 Task: Add an event with the title Coffee Meeting with Strategic Partner, date '2023/10/26', time 9:15 AM to 11:15 AMand add a description: The session will conclude with a wrap-up discussion, where mentees can reflect on the insights gained and mentors can offer any final words of encouragement. Participants will have the opportunity to exchange contact information and establish ongoing mentoring relationships beyond the event., put the event into Red category . Add location for the event as: 789 Grasse, France, logged in from the account softage.3@softage.netand send the event invitation to softage.10@softage.net and softage.1@softage.net. Set a reminder for the event 1 hour before
Action: Mouse moved to (96, 110)
Screenshot: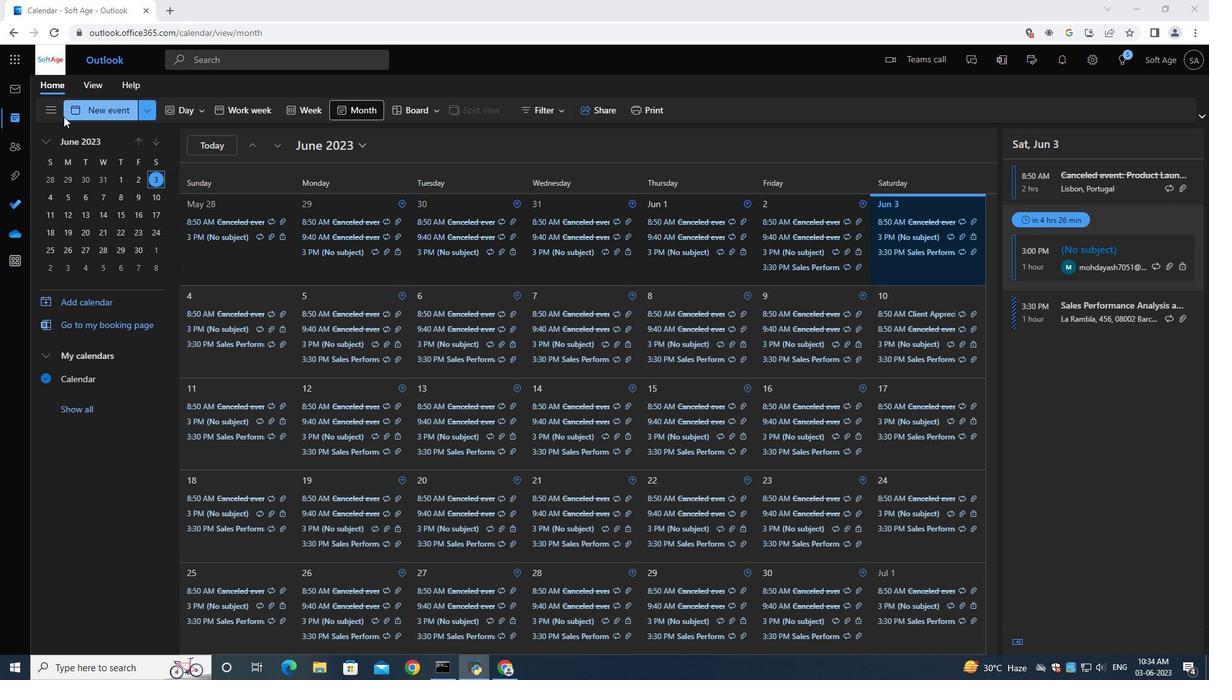 
Action: Mouse pressed left at (96, 110)
Screenshot: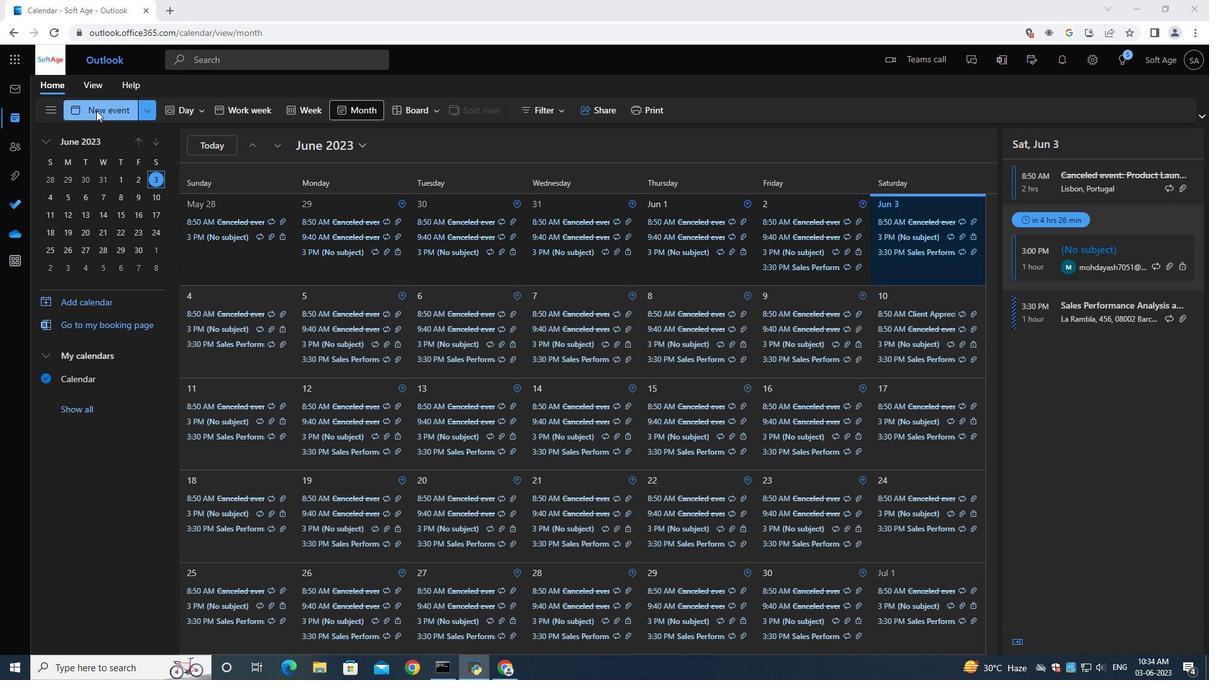 
Action: Mouse moved to (314, 190)
Screenshot: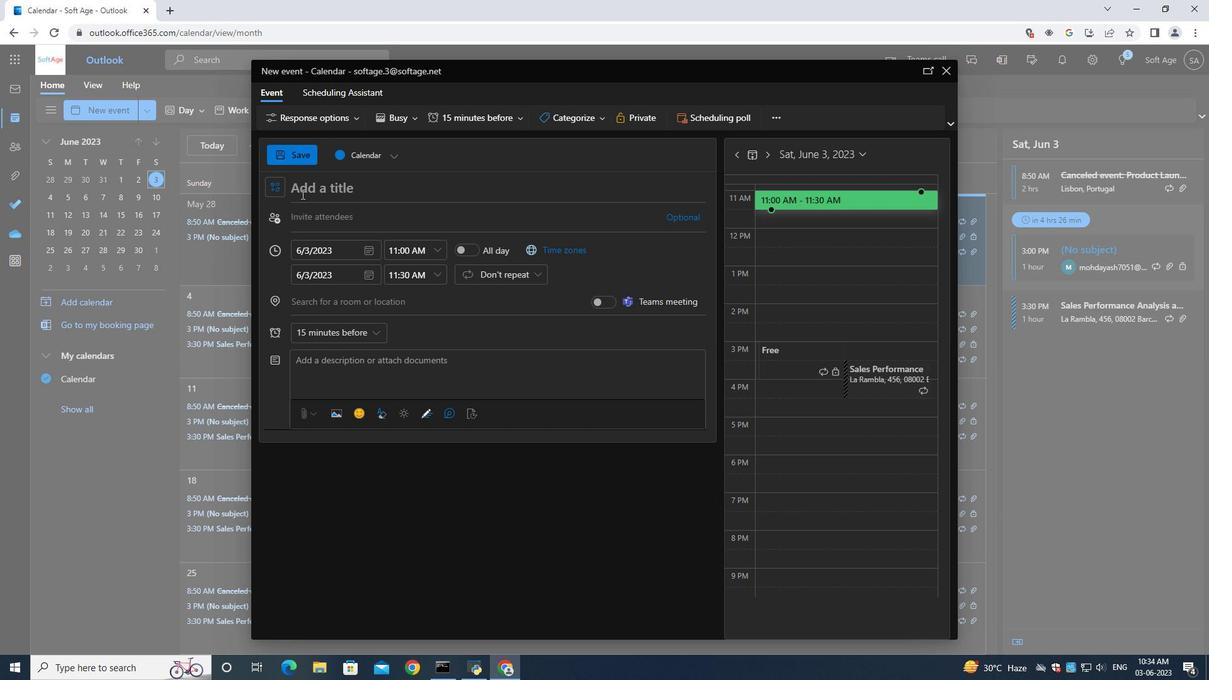 
Action: Mouse pressed left at (314, 190)
Screenshot: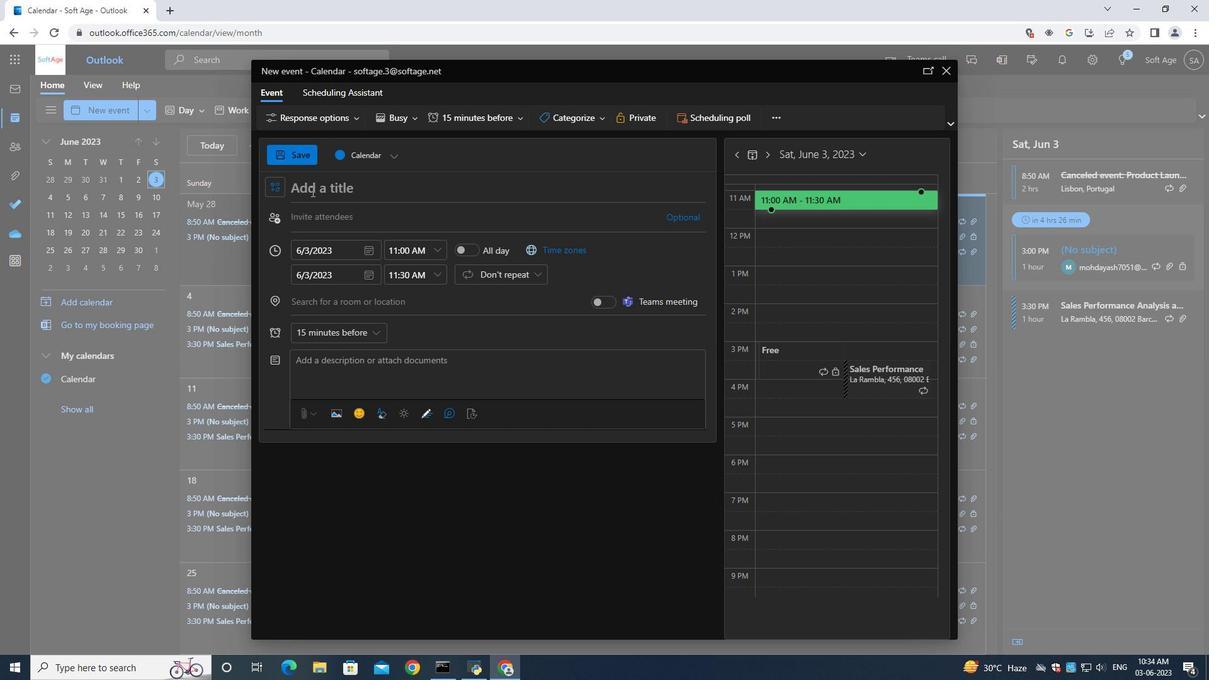 
Action: Key pressed <Key.shift><Key.shift><Key.shift><Key.shift><Key.shift><Key.shift><Key.shift><Key.shift><Key.shift><Key.shift><Key.shift><Key.shift><Key.shift><Key.shift>Coffee<Key.space><Key.shift><Key.shift><Key.shift><Key.shift><Key.shift><Key.shift><Key.shift><Key.shift><Key.shift><Key.shift><Key.shift><Key.shift><Key.shift><Key.shift><Key.shift>Meeting<Key.space><Key.shift><Key.shift><Key.shift><Key.shift><Key.shift><Key.shift><Key.shift><Key.shift><Key.shift><Key.shift><Key.shift><Key.shift><Key.shift><Key.shift><Key.shift>with<Key.space><Key.shift>Sr<Key.backspace>trategiv<Key.backspace>c<Key.space><Key.shift>Parthner
Screenshot: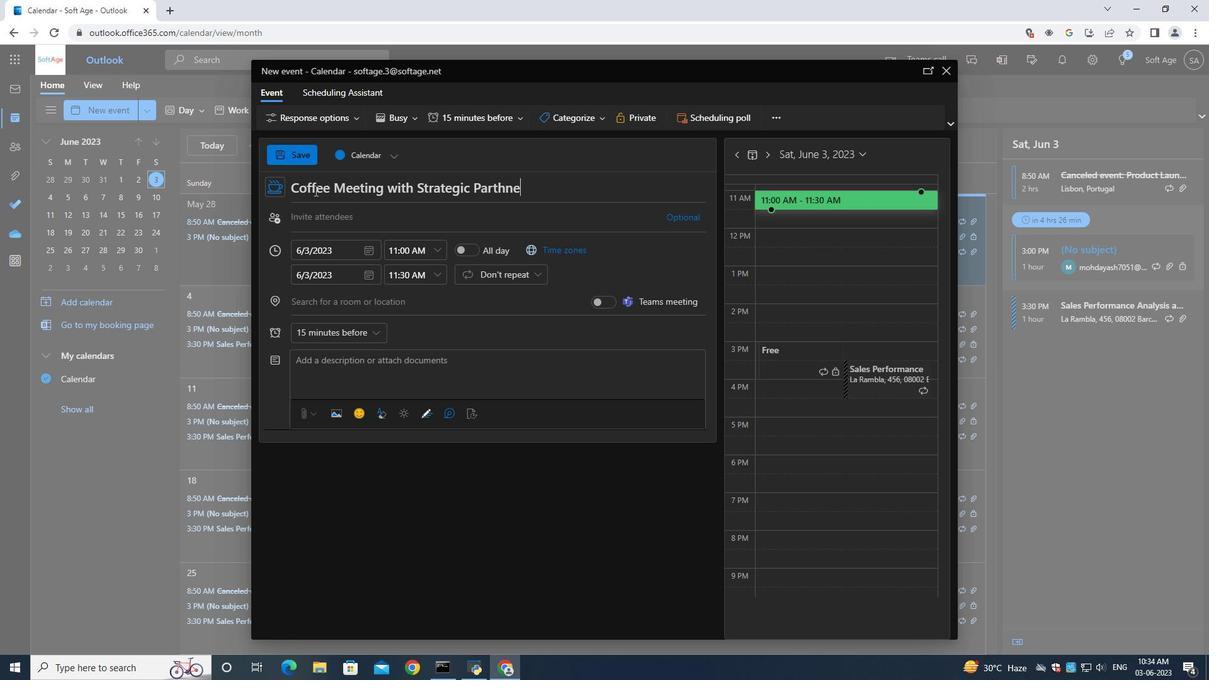 
Action: Mouse moved to (371, 245)
Screenshot: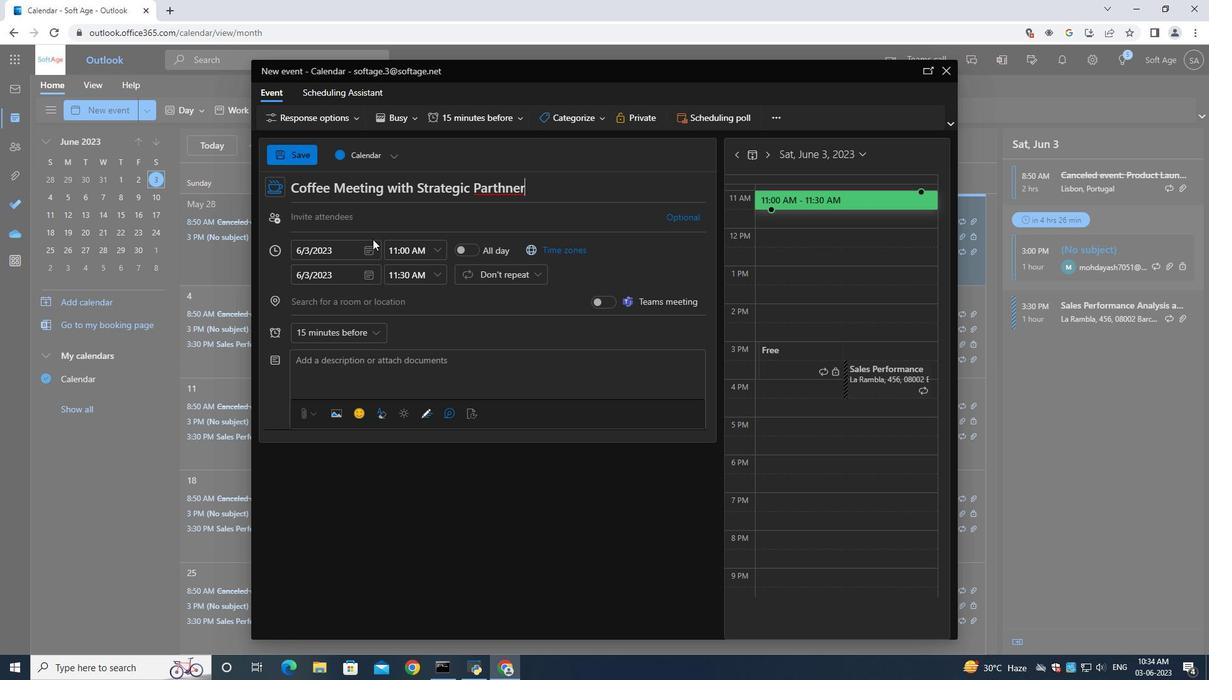 
Action: Mouse pressed left at (371, 245)
Screenshot: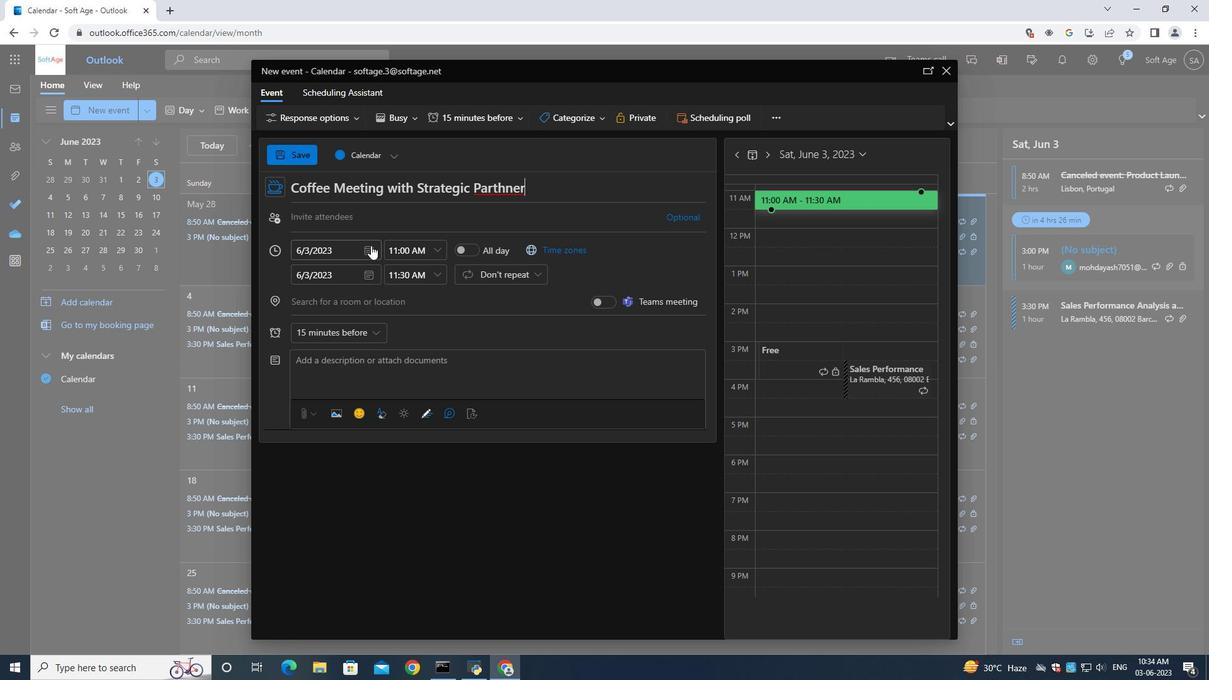 
Action: Mouse moved to (411, 273)
Screenshot: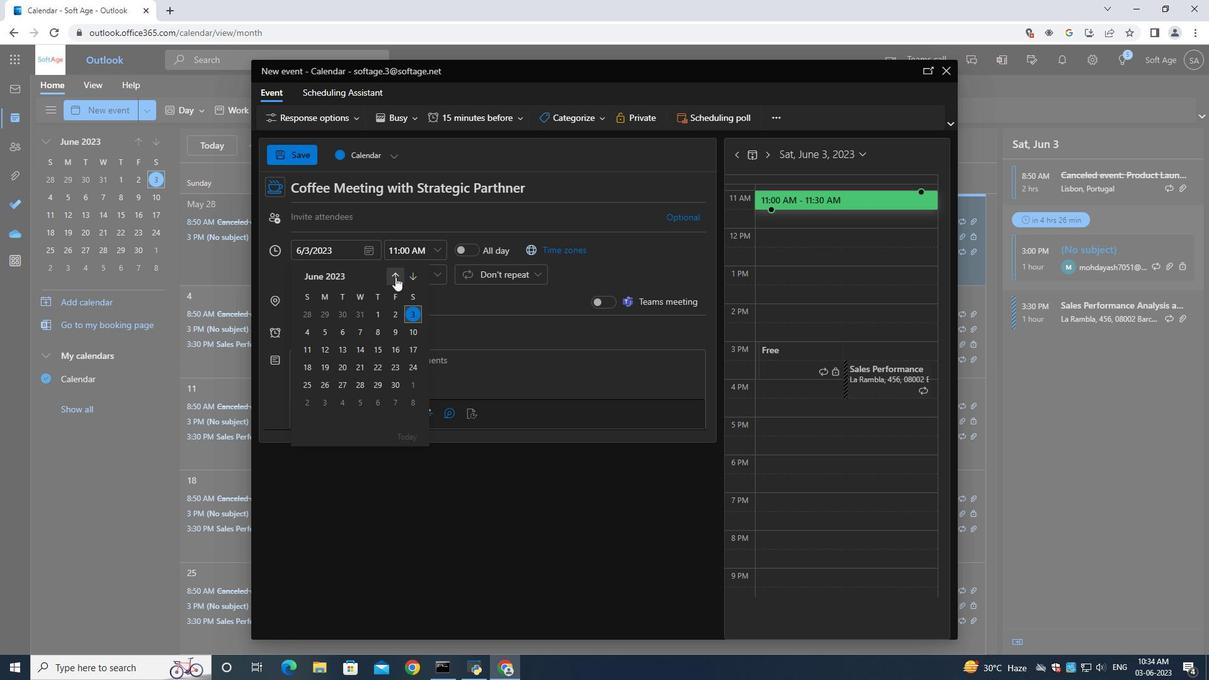 
Action: Mouse pressed left at (411, 273)
Screenshot: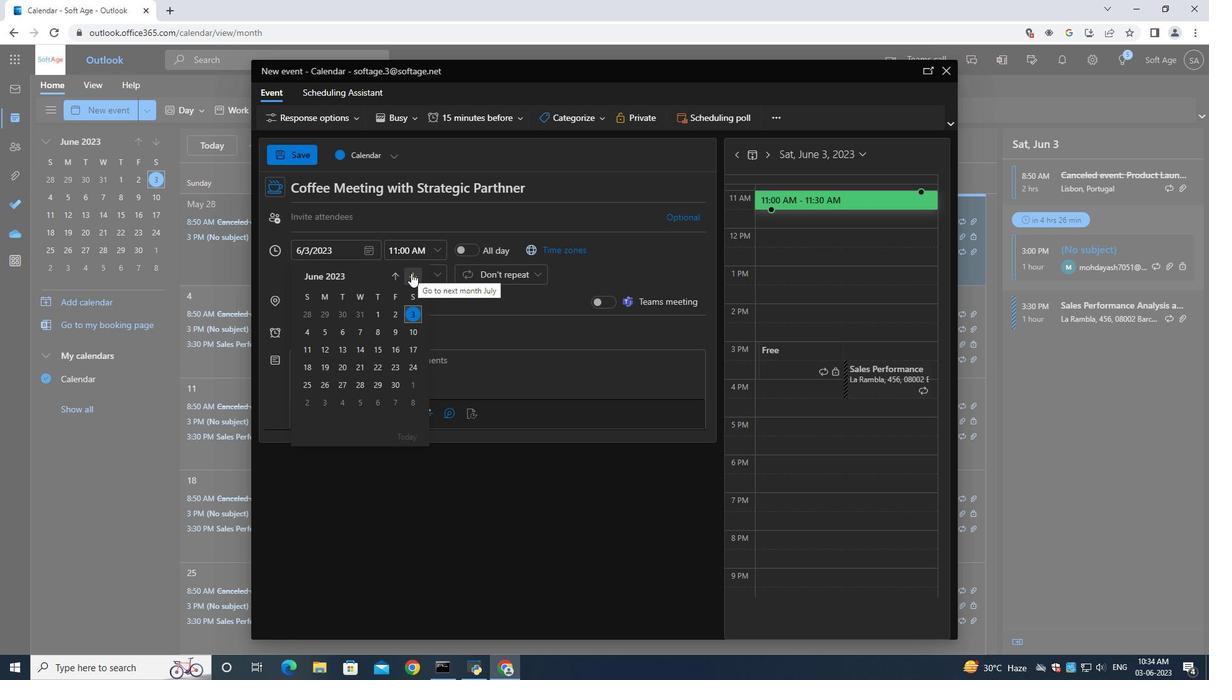 
Action: Mouse pressed left at (411, 273)
Screenshot: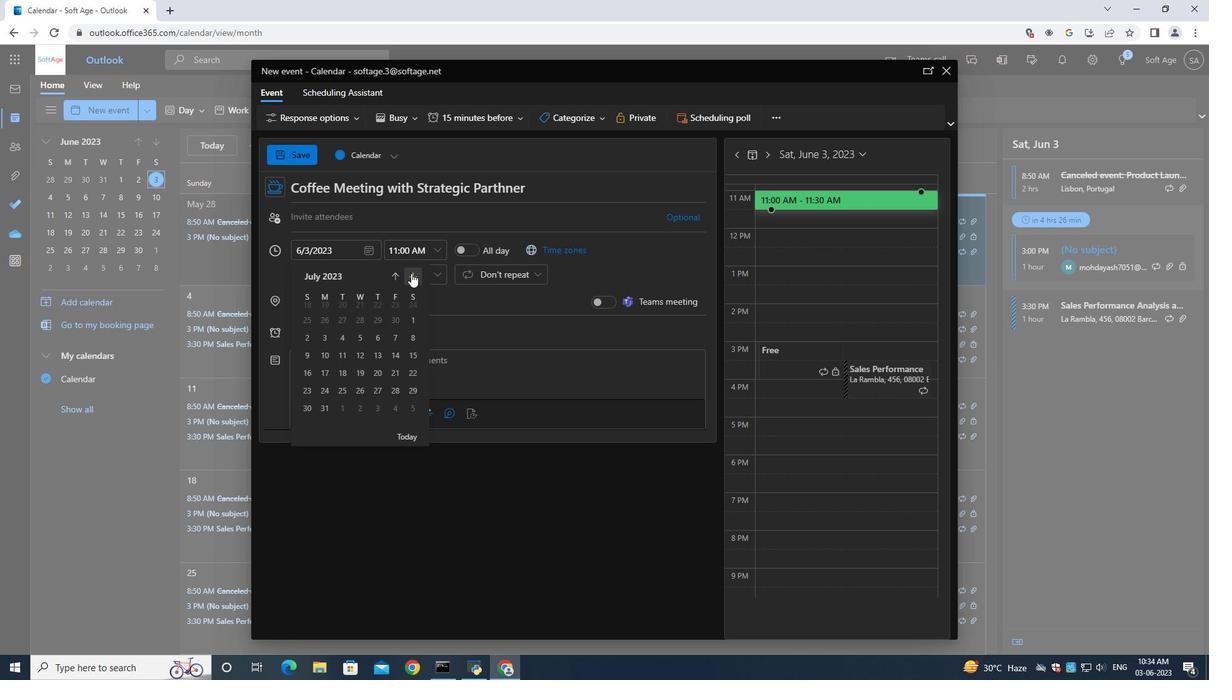 
Action: Mouse pressed left at (411, 273)
Screenshot: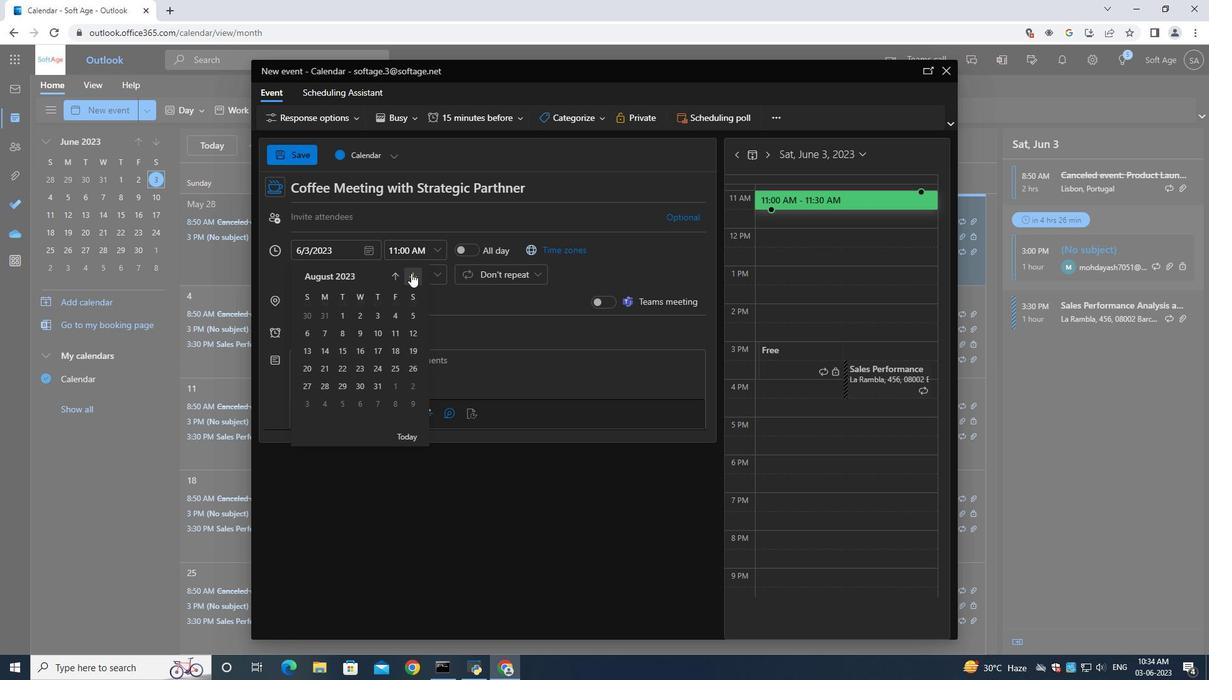 
Action: Mouse pressed left at (411, 273)
Screenshot: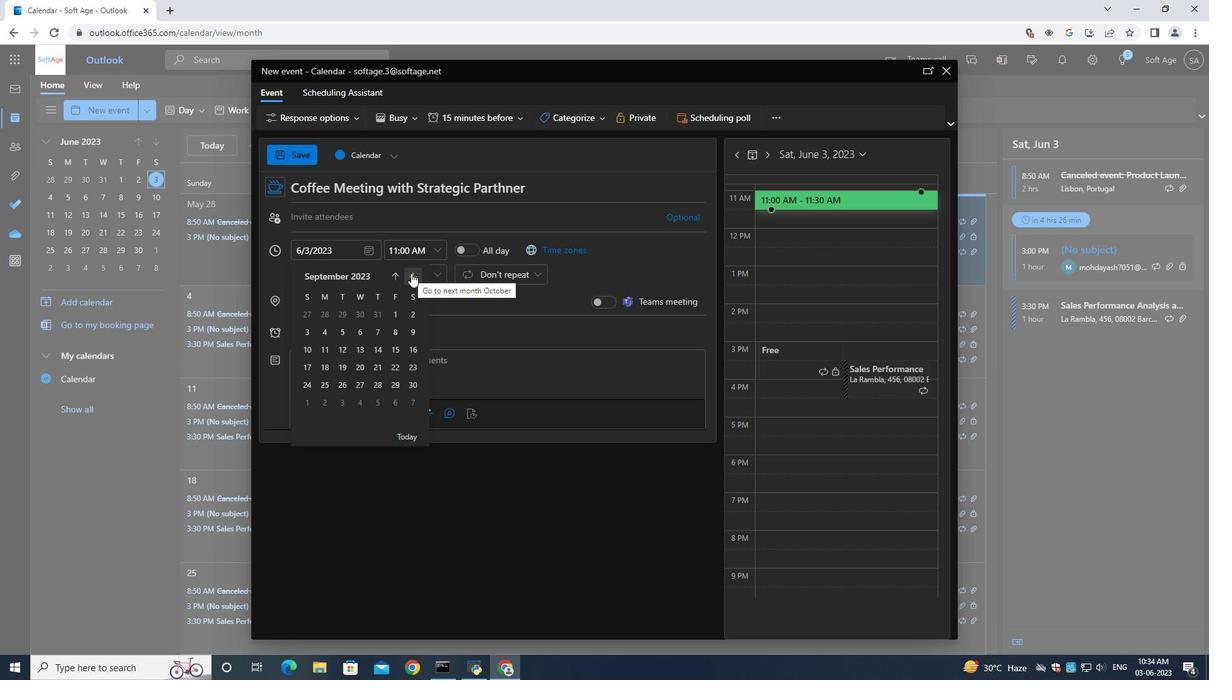 
Action: Mouse moved to (377, 366)
Screenshot: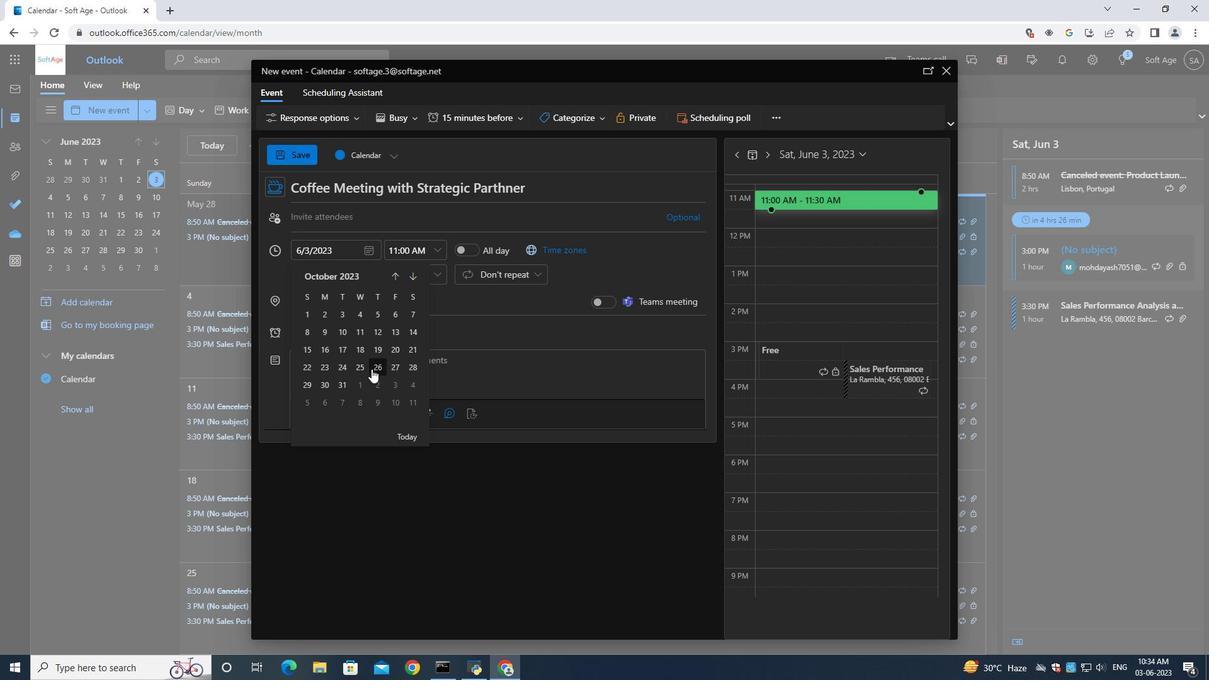 
Action: Mouse pressed left at (377, 366)
Screenshot: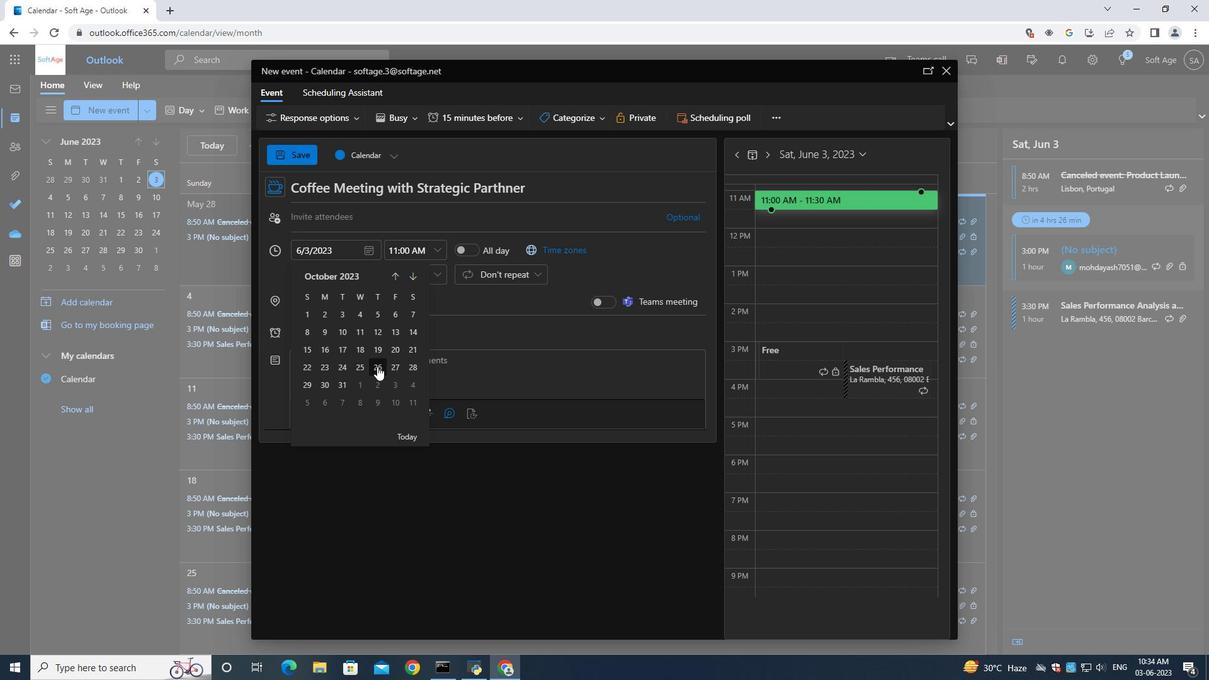 
Action: Mouse moved to (425, 248)
Screenshot: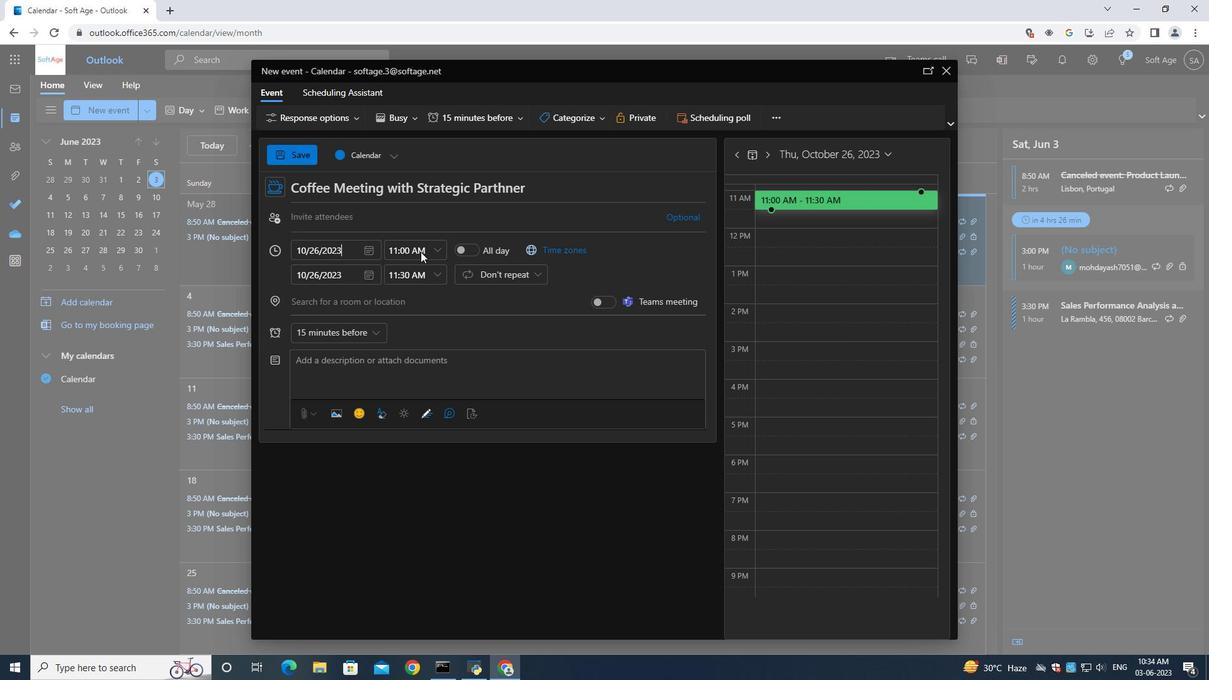 
Action: Mouse pressed left at (425, 248)
Screenshot: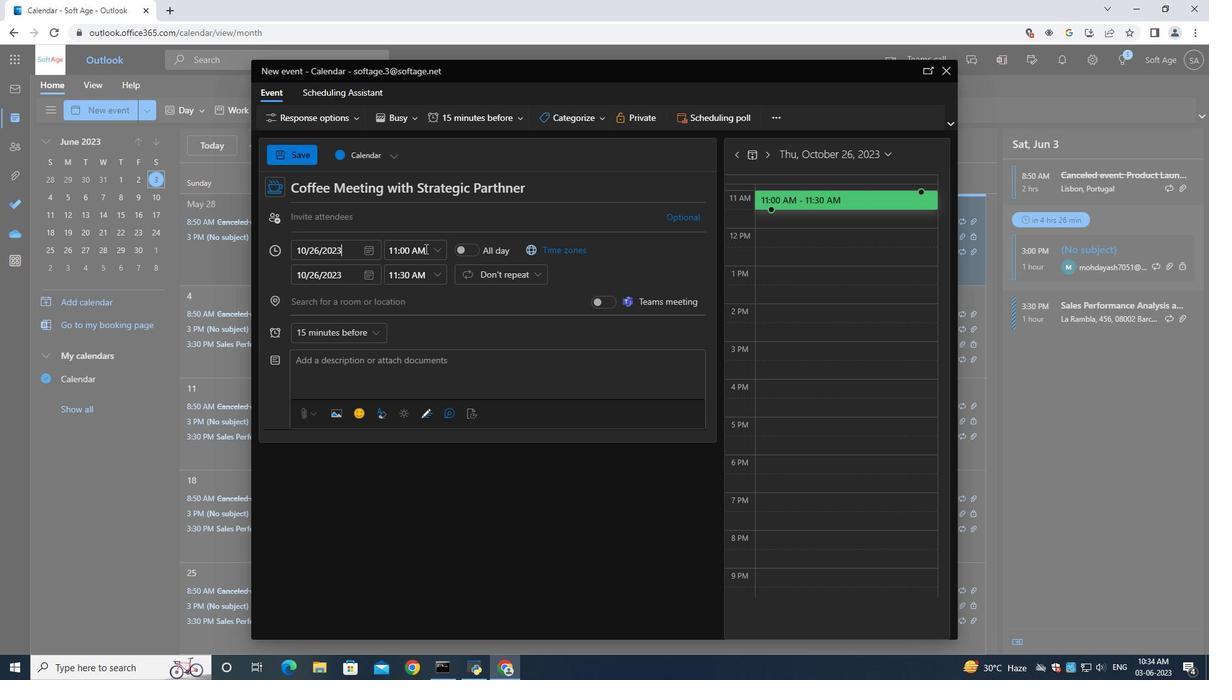 
Action: Key pressed 9<Key.shift_r>:15<Key.shift>AM
Screenshot: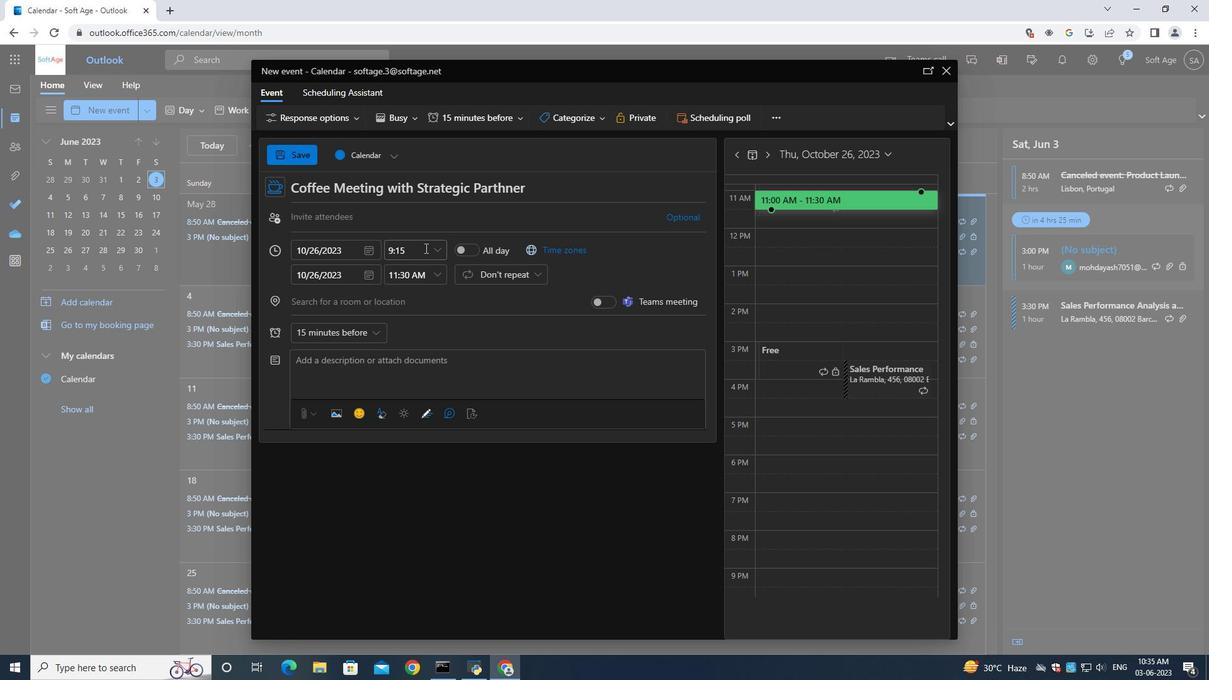 
Action: Mouse moved to (435, 275)
Screenshot: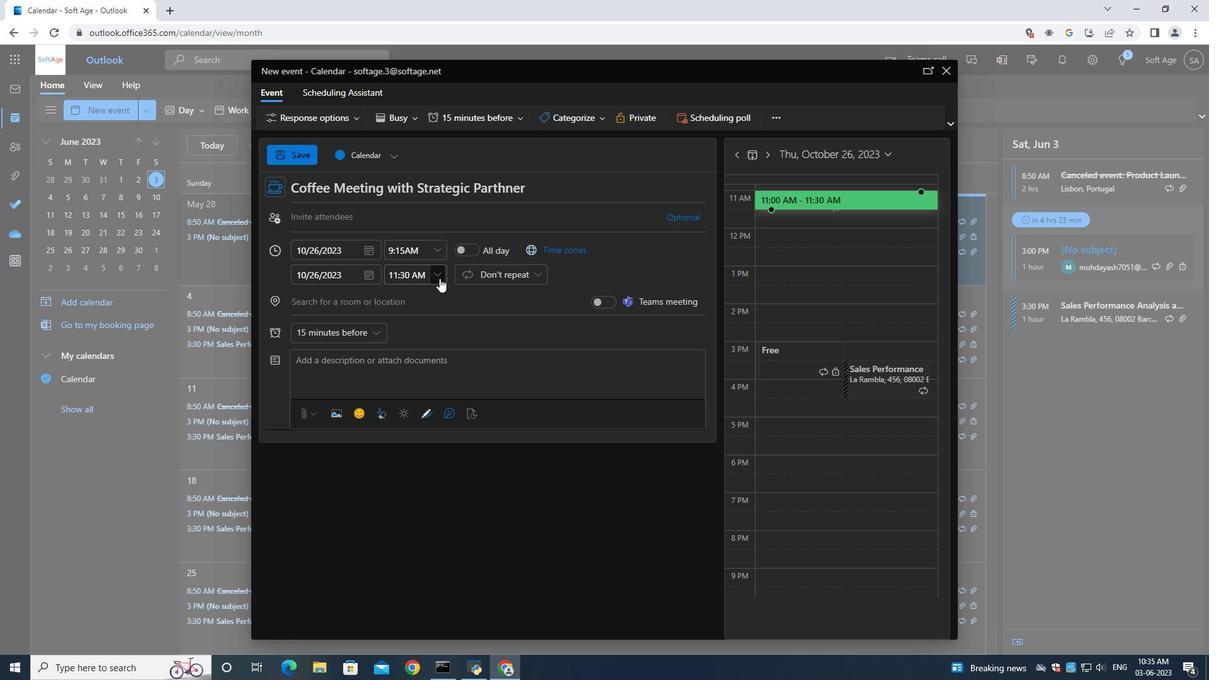 
Action: Mouse pressed left at (435, 275)
Screenshot: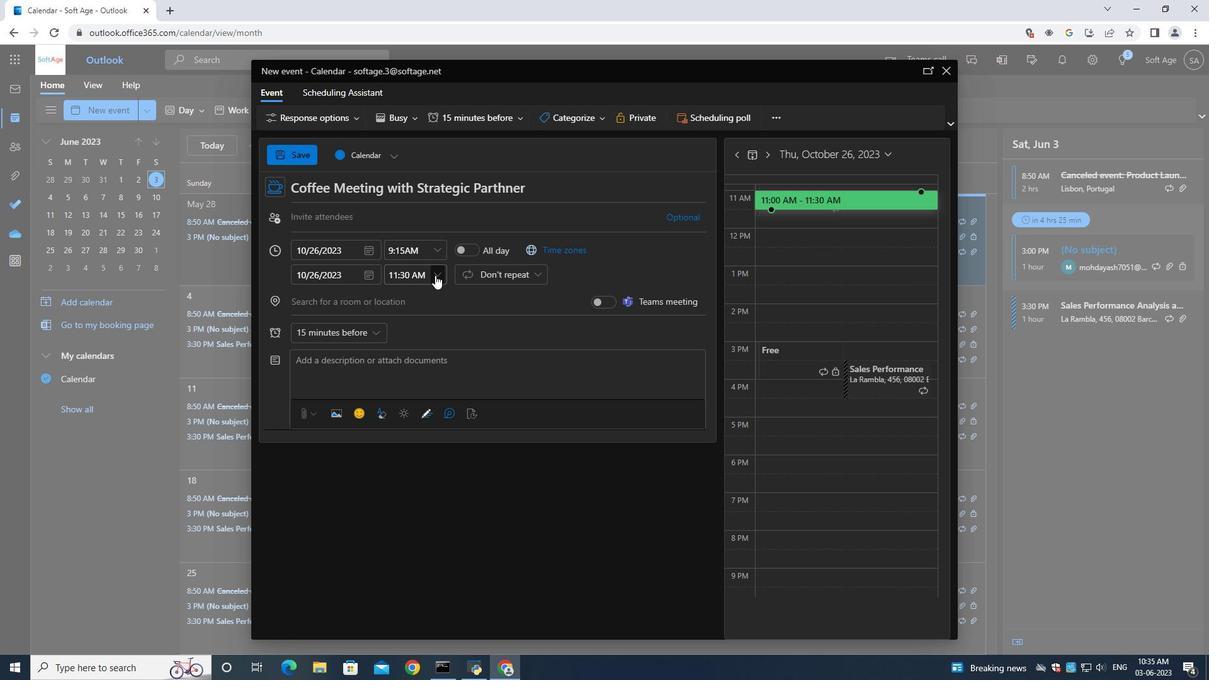 
Action: Mouse moved to (405, 279)
Screenshot: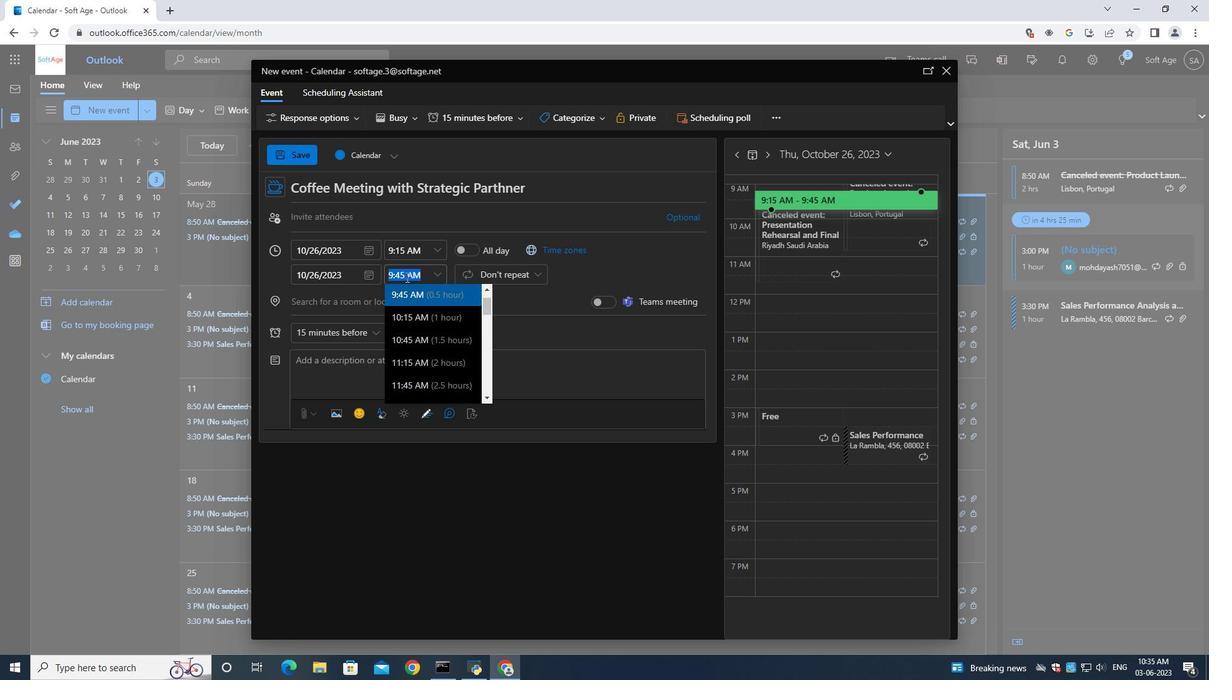 
Action: Mouse pressed left at (405, 279)
Screenshot: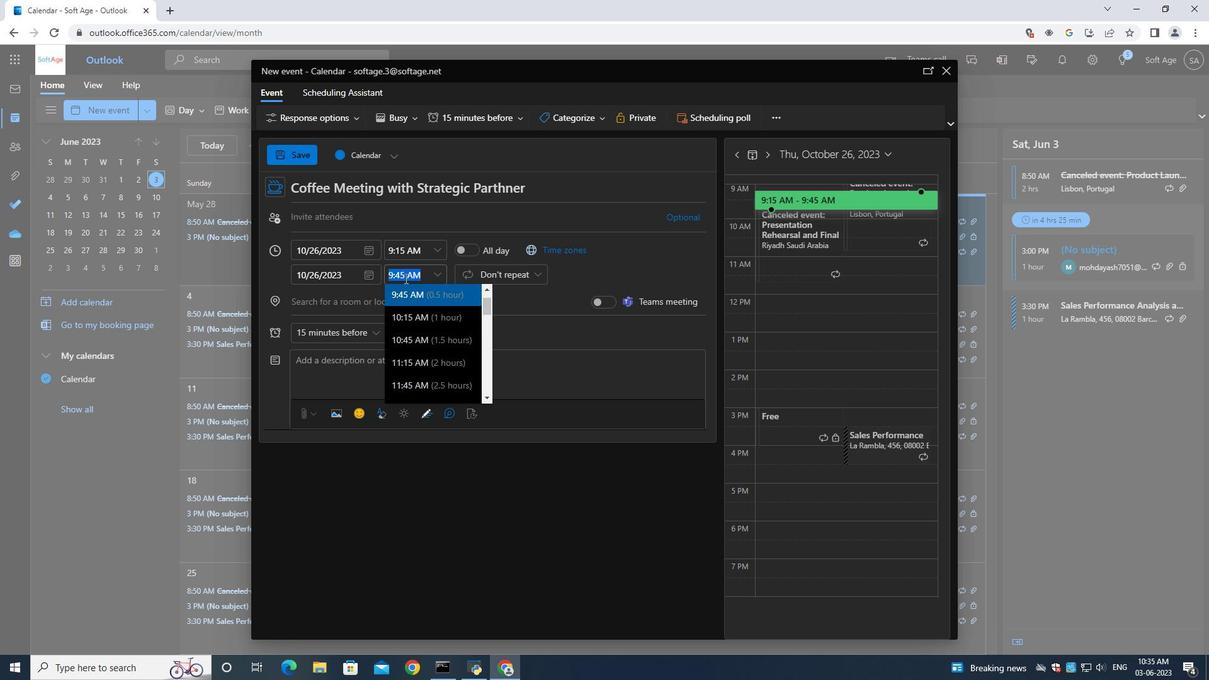 
Action: Mouse moved to (403, 279)
Screenshot: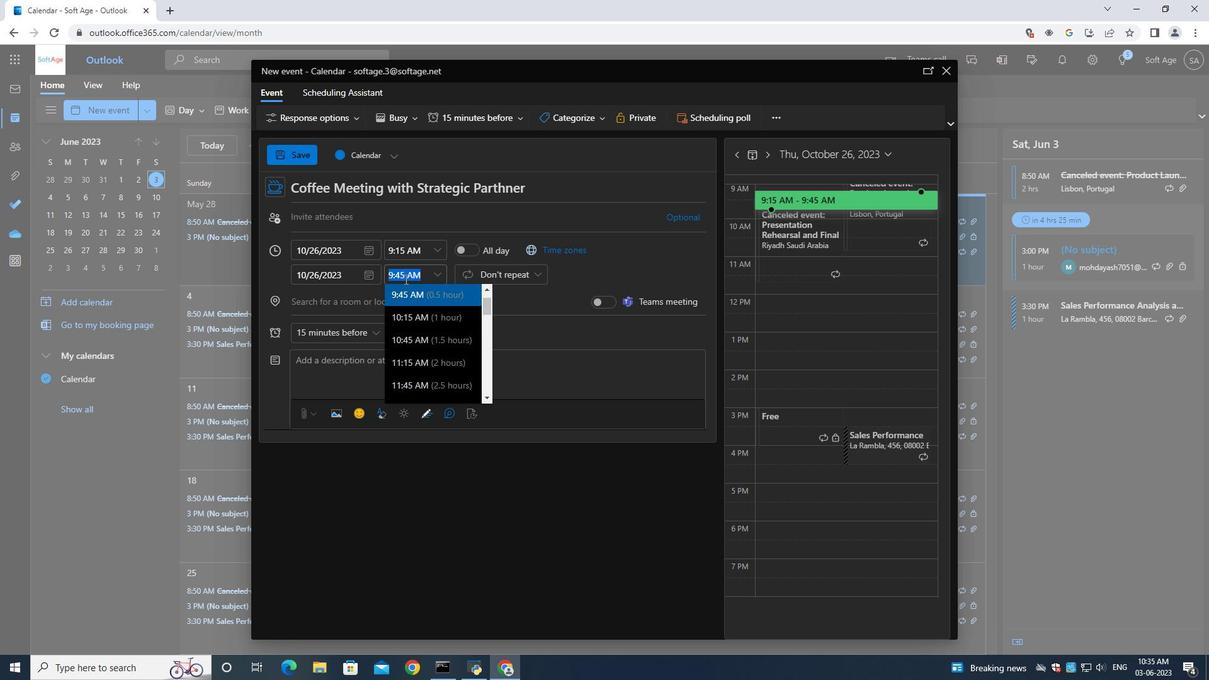 
Action: Mouse pressed left at (403, 279)
Screenshot: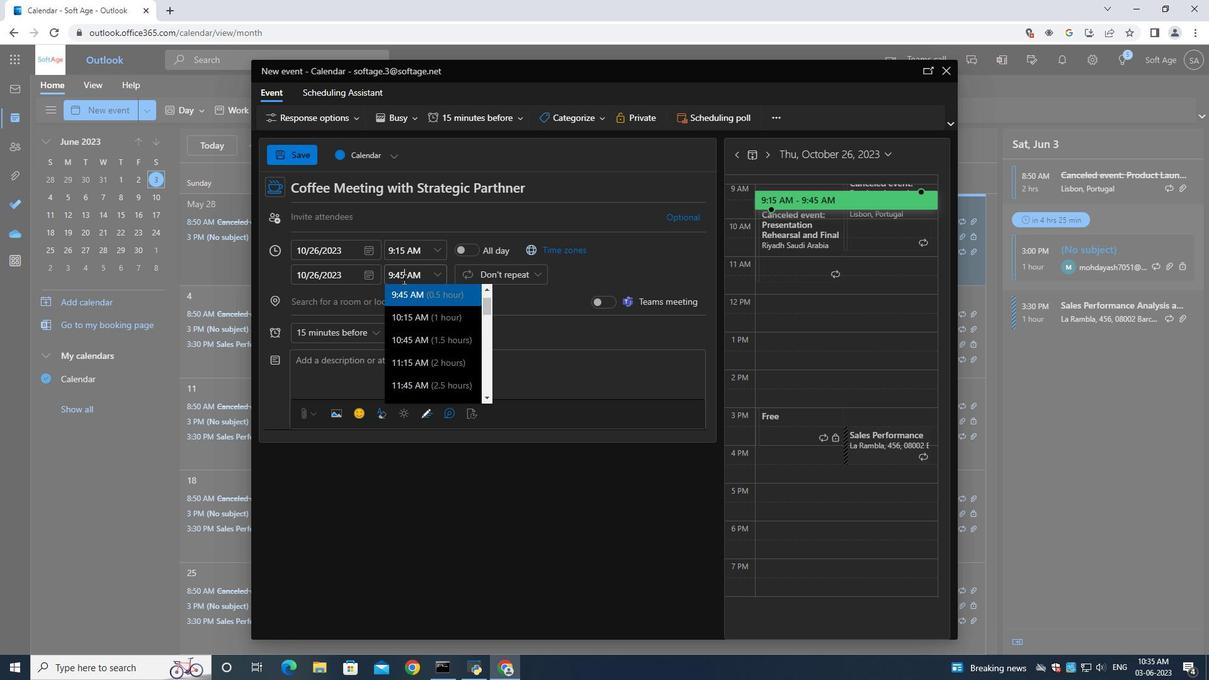 
Action: Mouse moved to (401, 279)
Screenshot: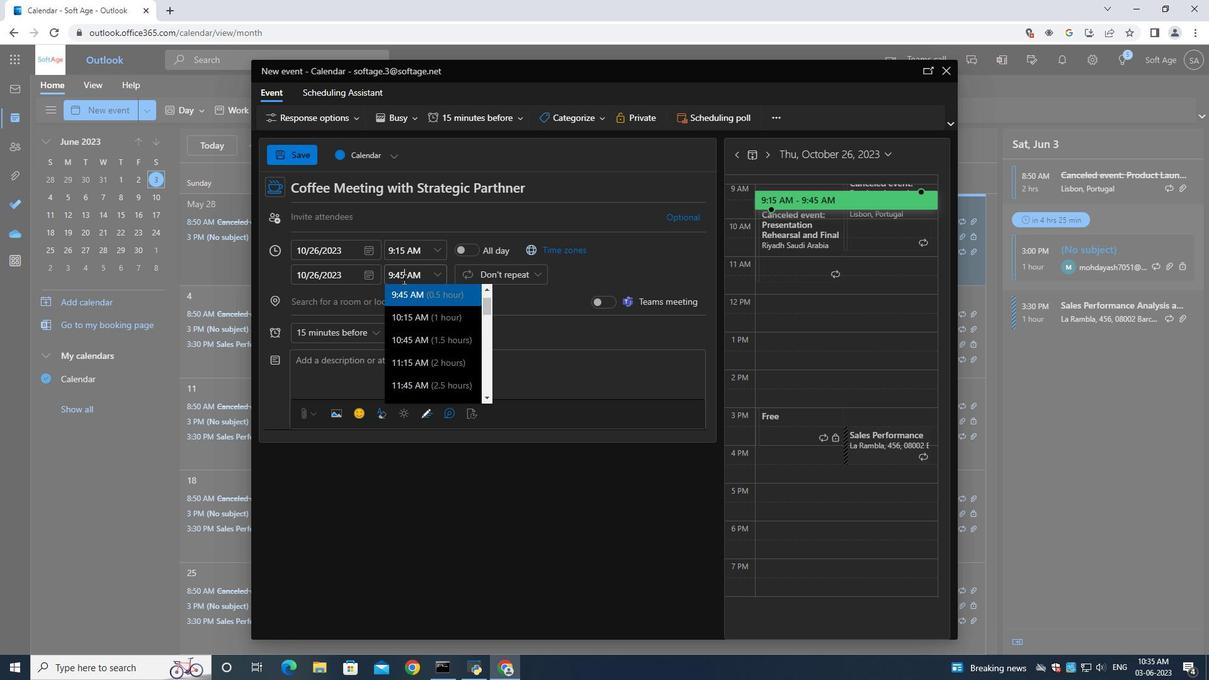 
Action: Mouse pressed left at (401, 279)
Screenshot: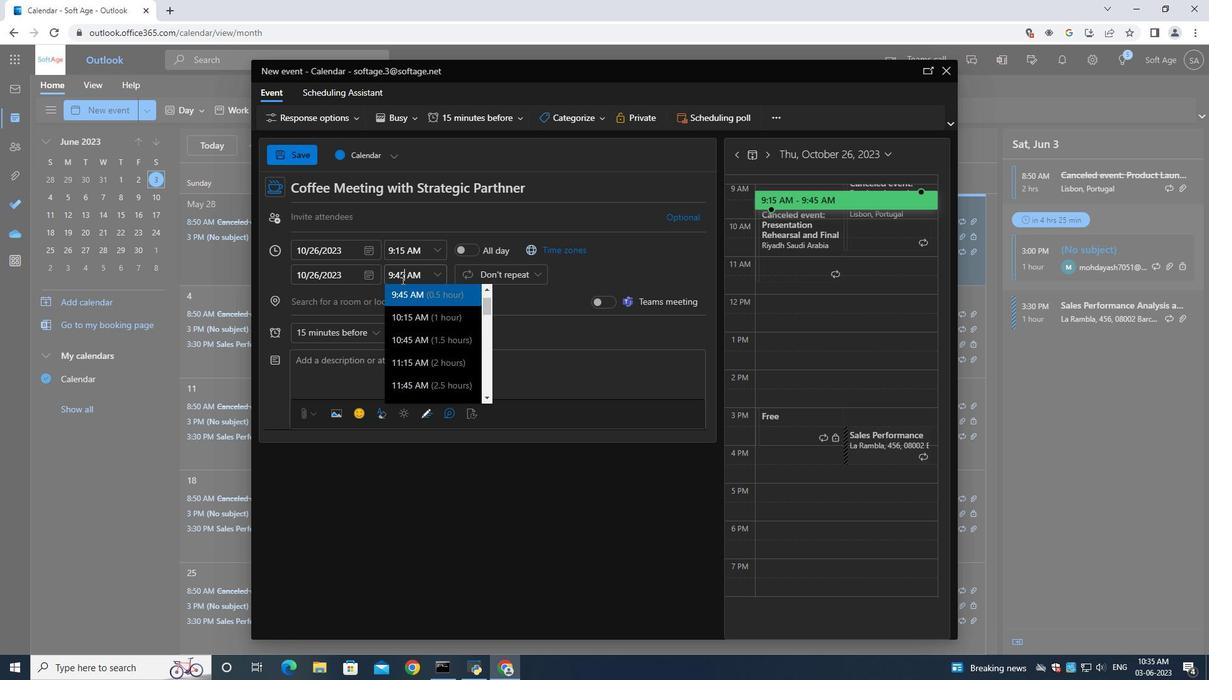 
Action: Mouse moved to (410, 277)
Screenshot: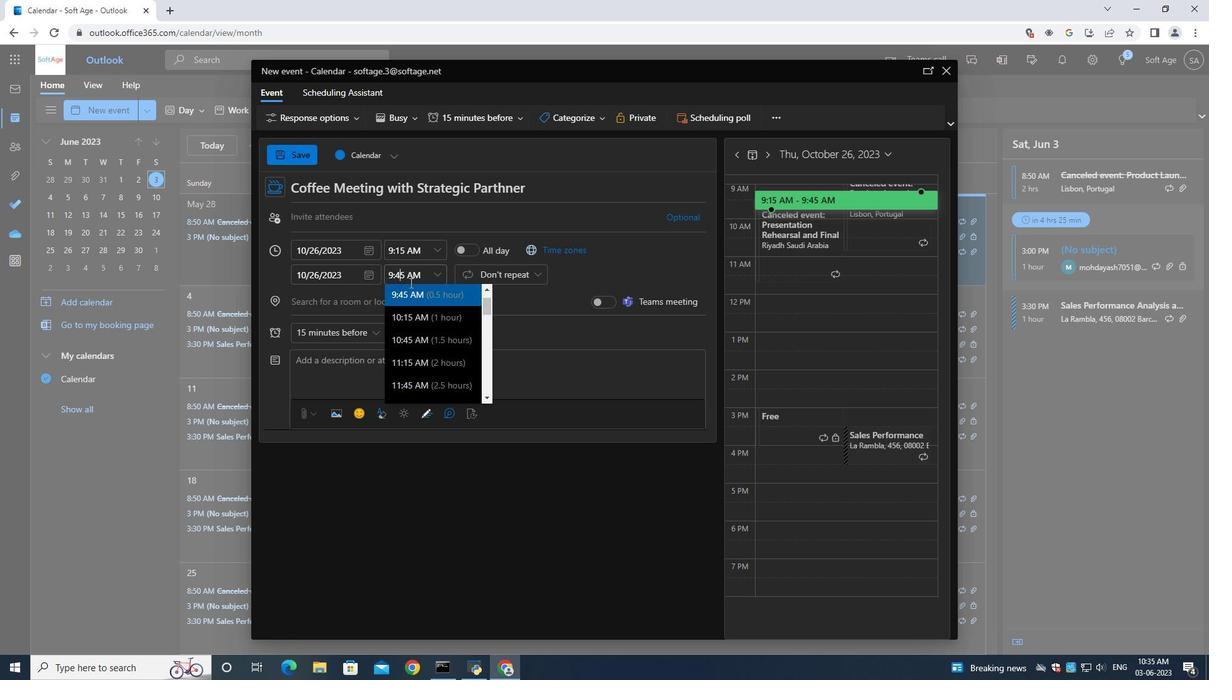 
Action: Mouse pressed left at (410, 277)
Screenshot: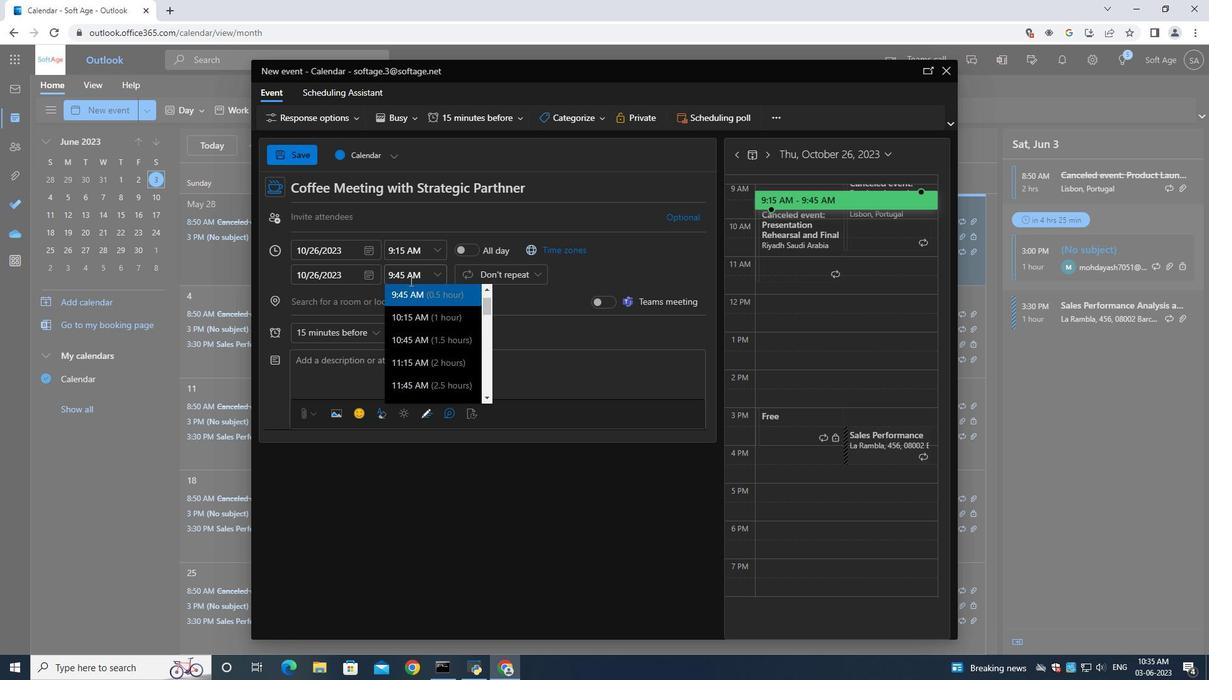 
Action: Mouse moved to (418, 277)
Screenshot: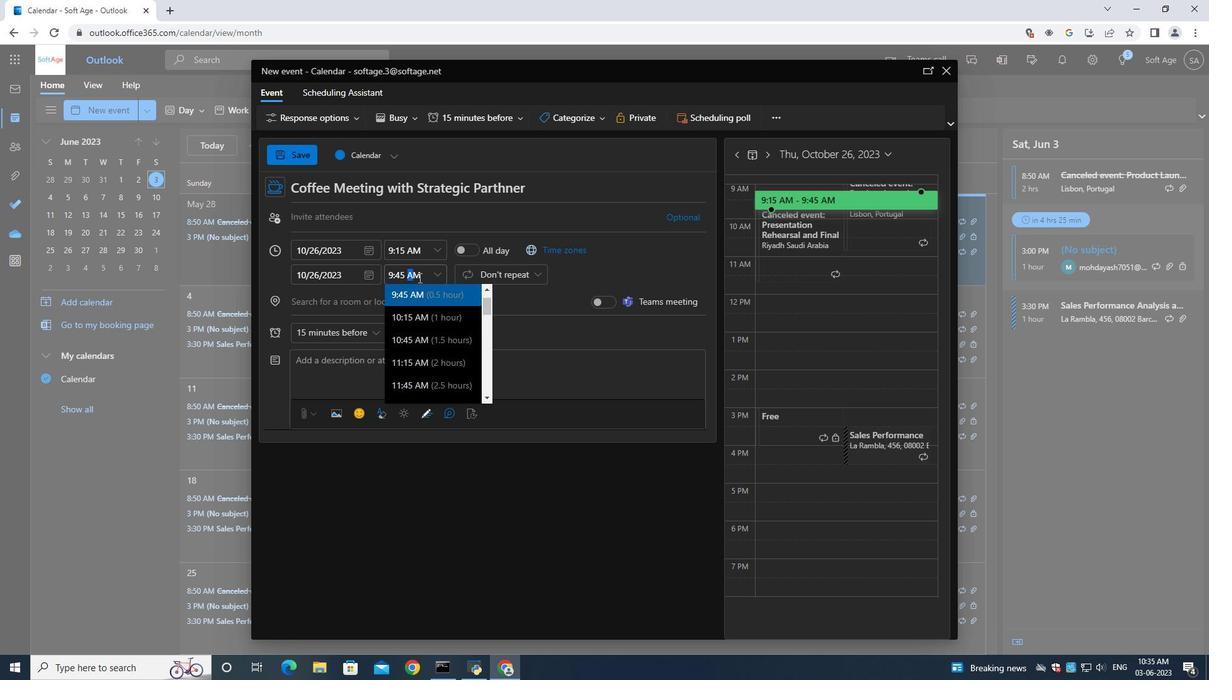 
Action: Mouse pressed left at (418, 277)
Screenshot: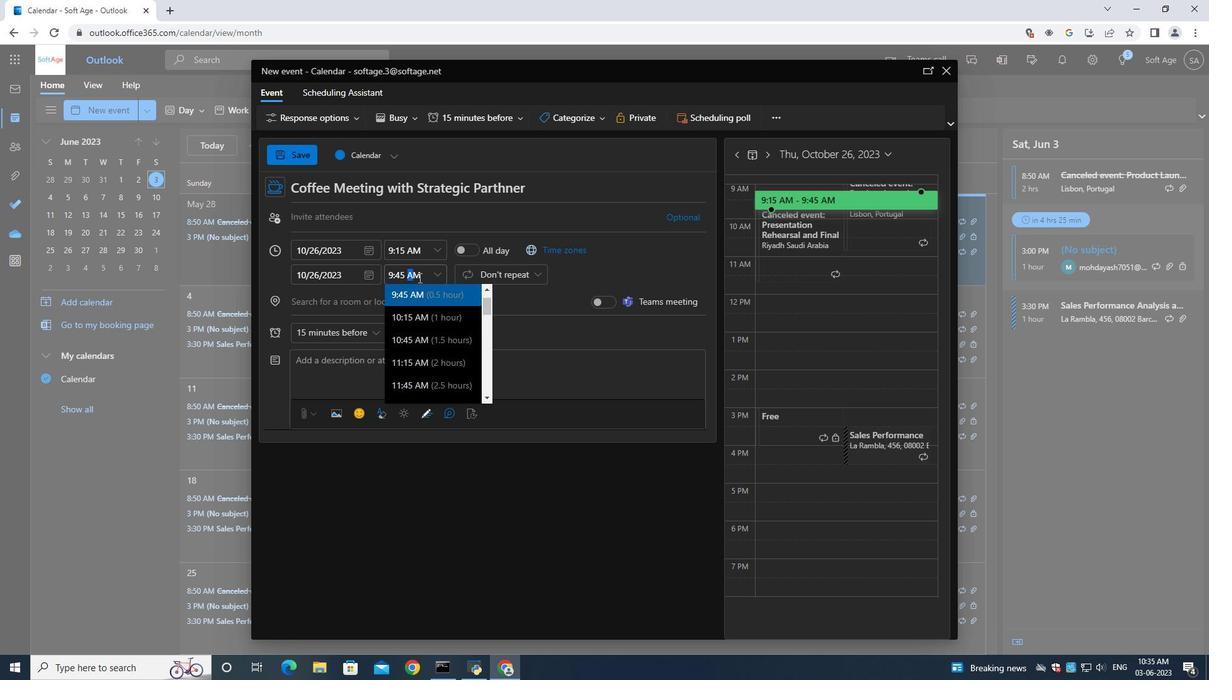 
Action: Mouse moved to (418, 277)
Screenshot: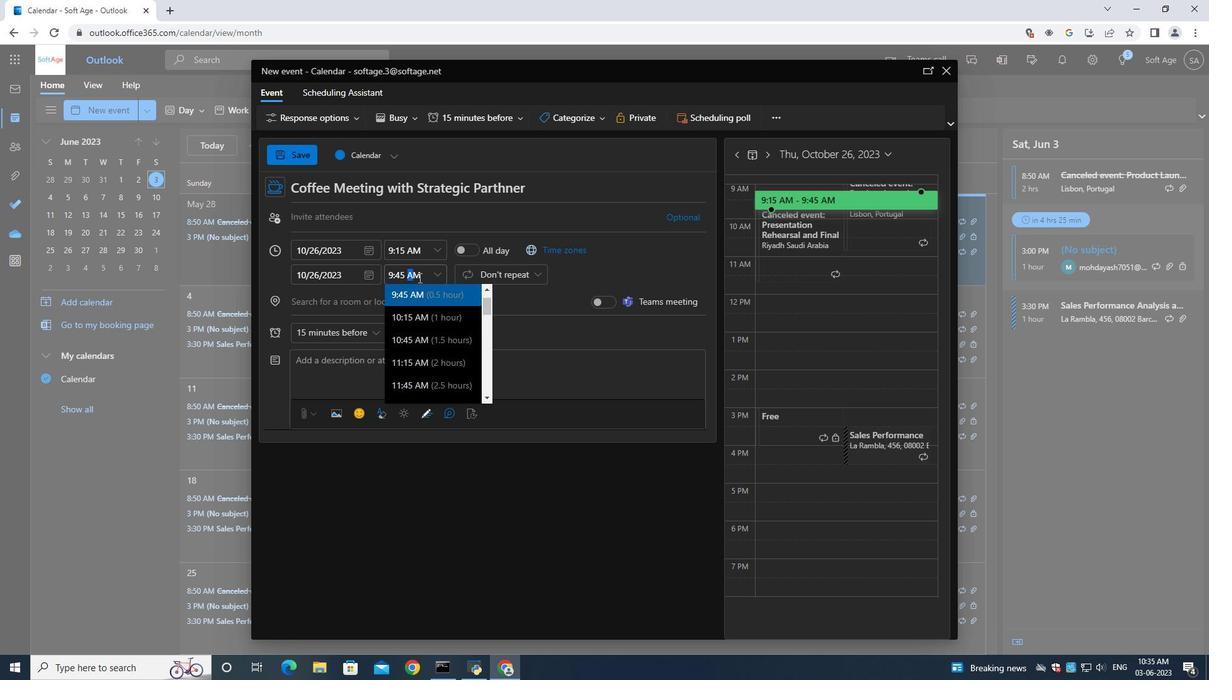 
Action: Mouse pressed left at (418, 277)
Screenshot: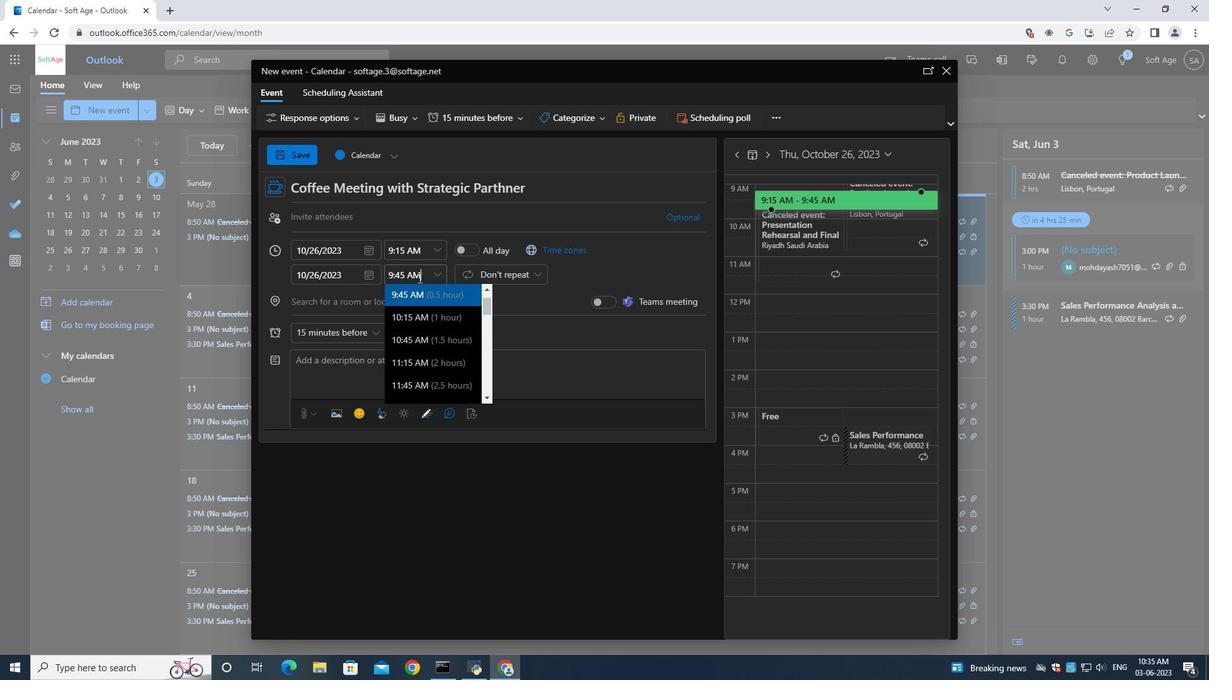 
Action: Mouse pressed left at (418, 277)
Screenshot: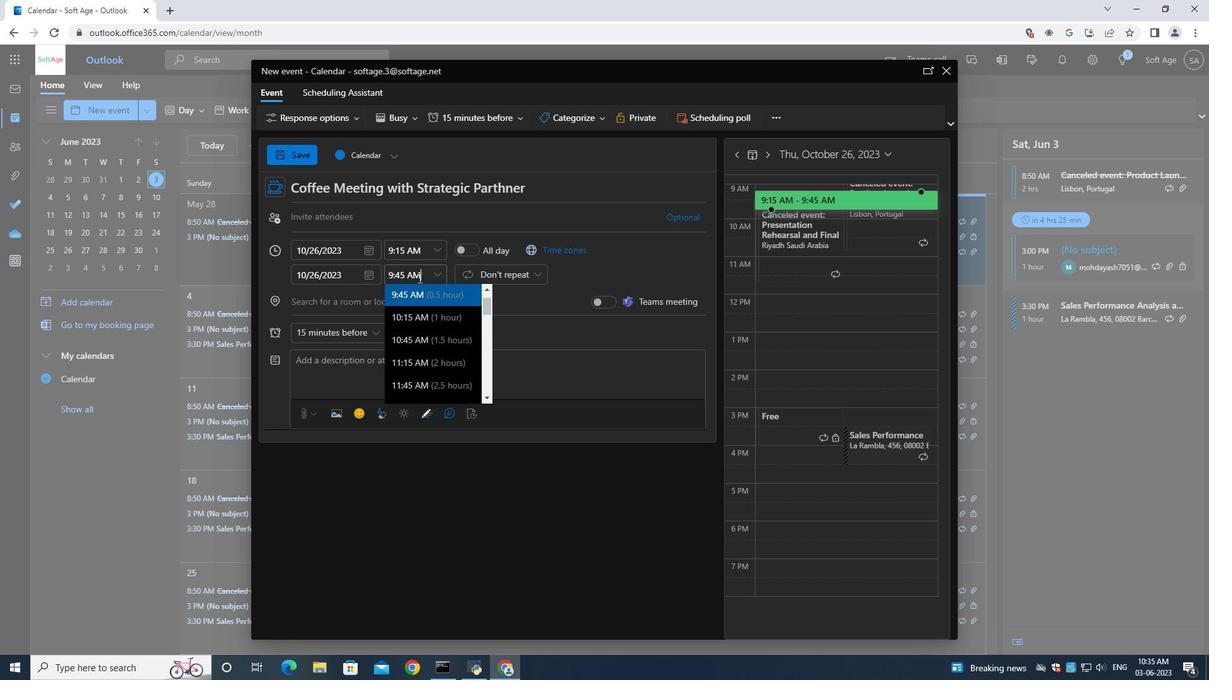 
Action: Key pressed 11<Key.shift_r>:15<Key.shift>AM
Screenshot: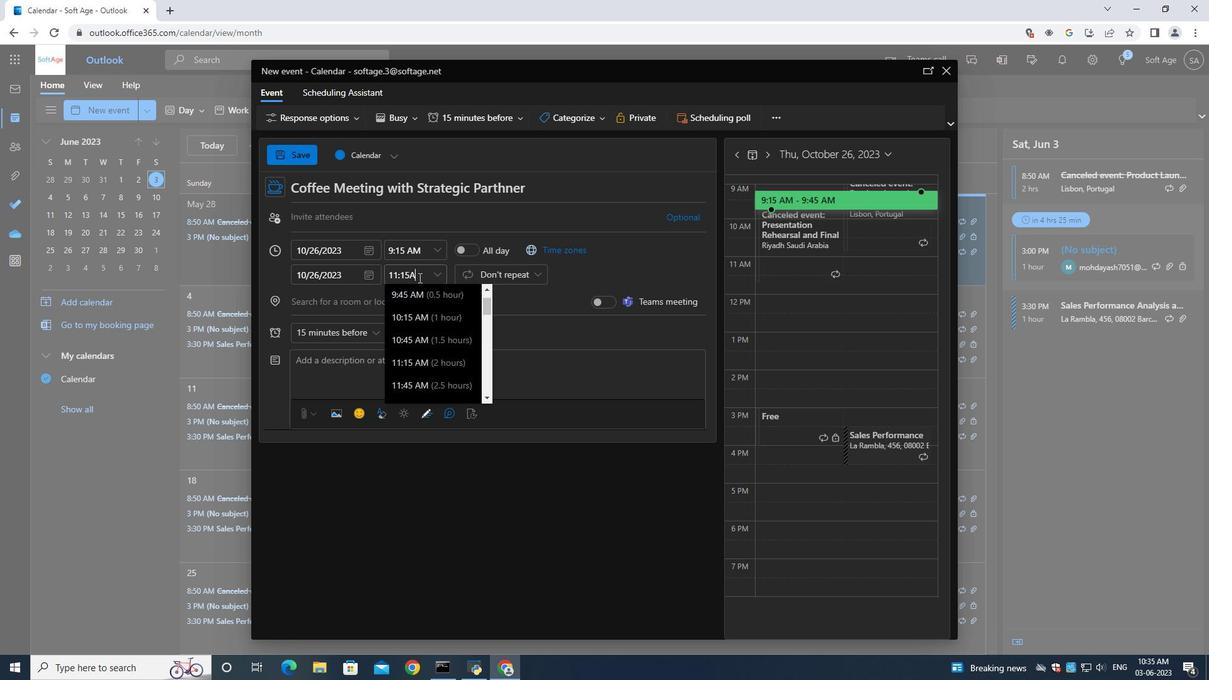 
Action: Mouse moved to (530, 313)
Screenshot: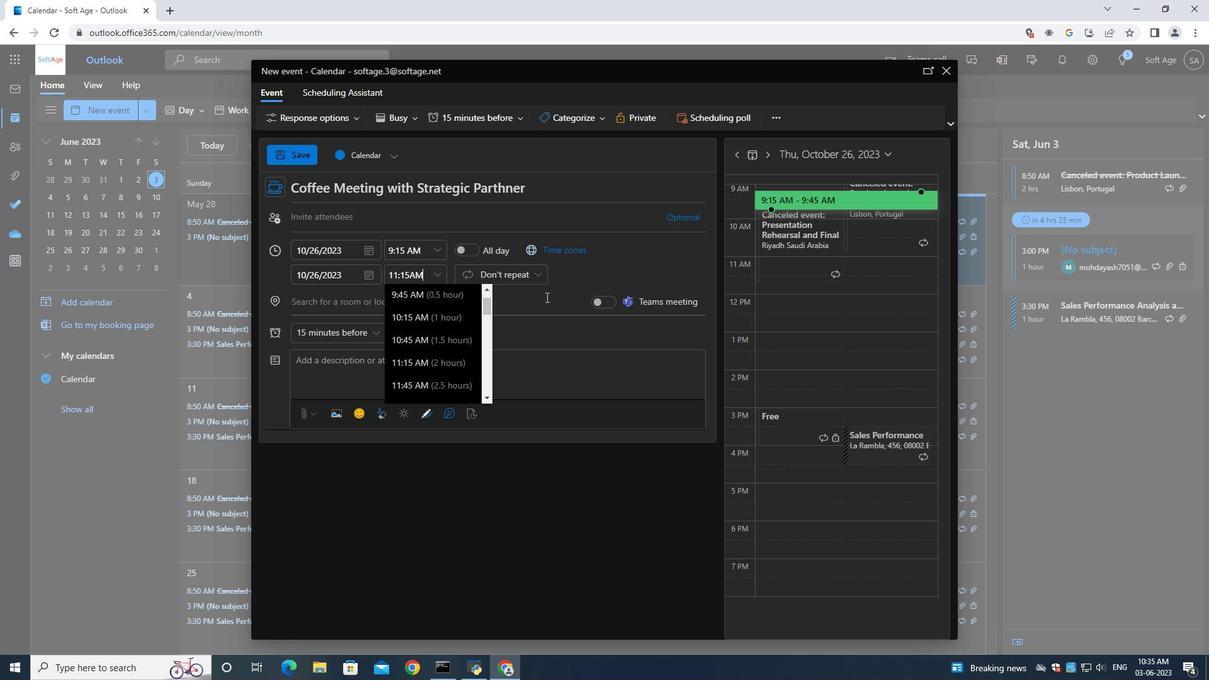 
Action: Mouse pressed left at (530, 313)
Screenshot: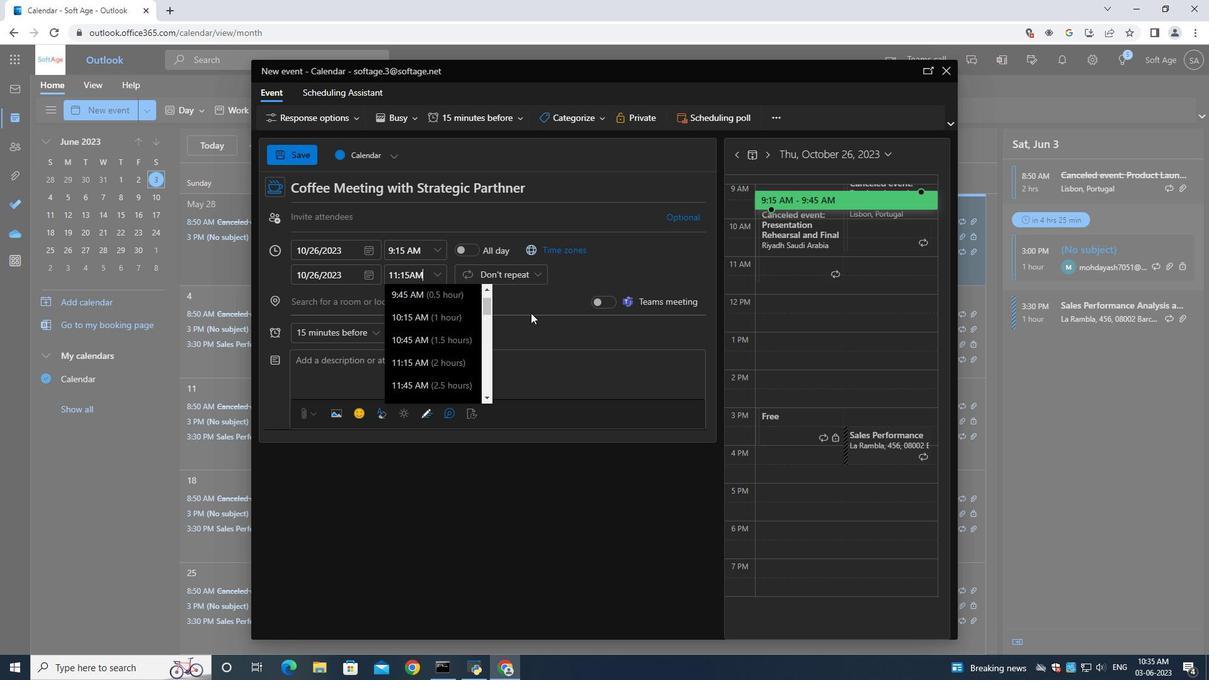 
Action: Mouse moved to (318, 354)
Screenshot: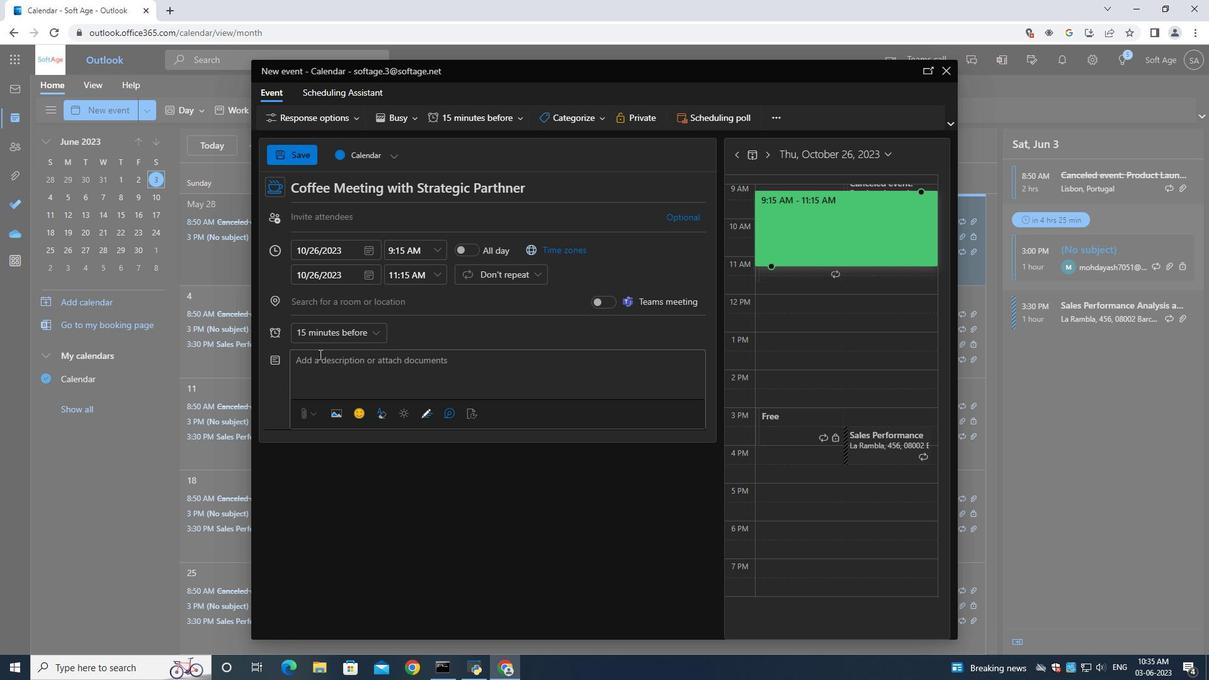 
Action: Mouse pressed left at (318, 354)
Screenshot: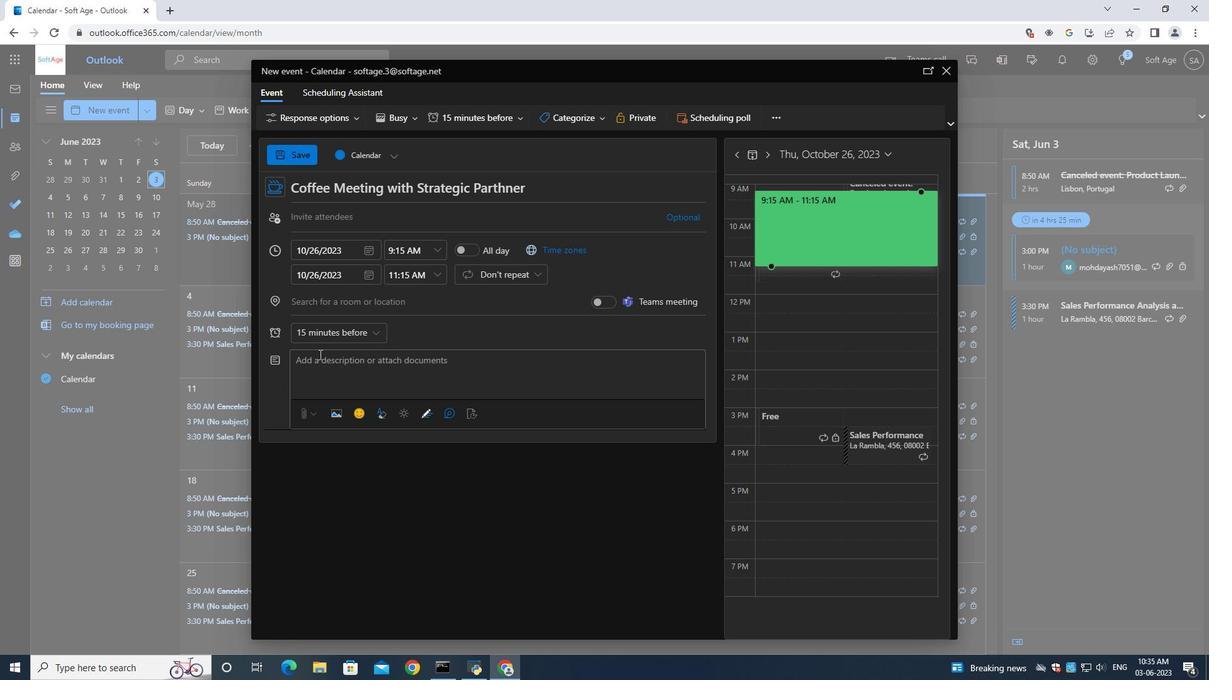 
Action: Mouse moved to (412, 368)
Screenshot: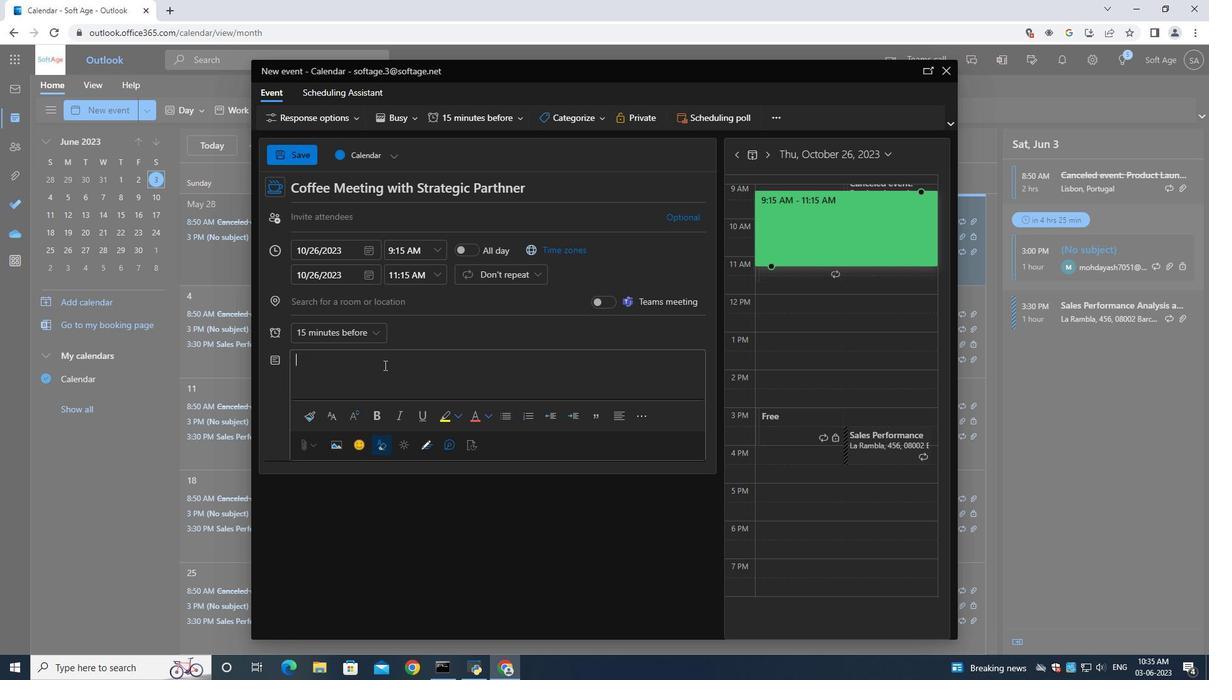 
Action: Key pressed <Key.shift>The<Key.space><Key.shift>S<Key.backspace>session<Key.space>will<Key.space>conclude<Key.space>with<Key.space>a<Key.space>wrap-up<Key.space>dis
Screenshot: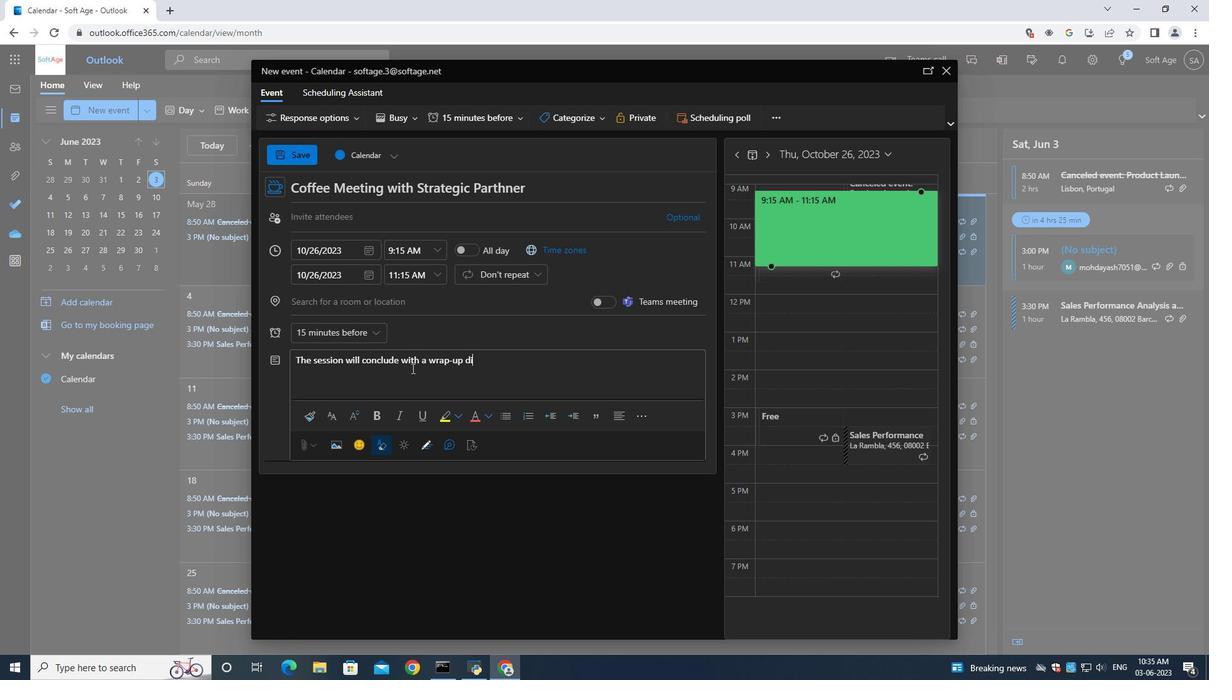 
Action: Mouse moved to (432, 370)
Screenshot: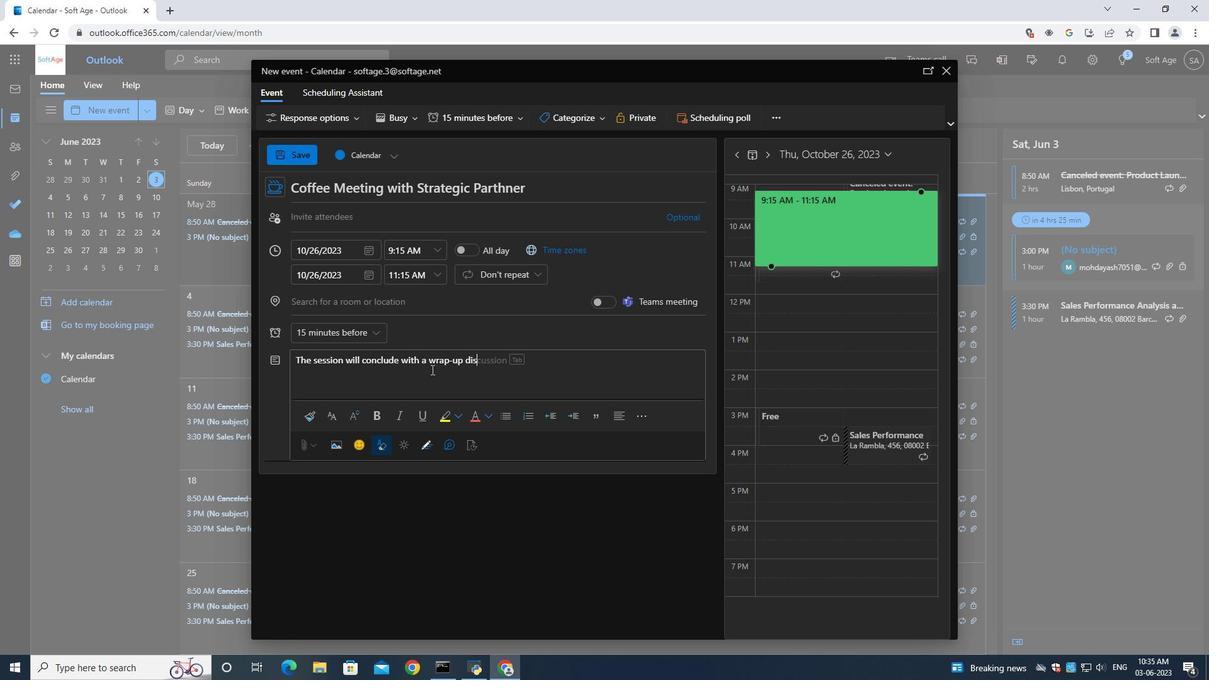 
Action: Key pressed cussion<Key.space><Key.backspace>,<Key.space><Key.shift><Key.shift><Key.shift><Key.shift><Key.shift><Key.shift><Key.shift><Key.shift><Key.shift><Key.shift><Key.shift><Key.shift><Key.shift><Key.shift><Key.shift><Key.shift><Key.shift><Key.shift><Key.shift><Key.shift><Key.shift><Key.shift><Key.shift>where<Key.space>mentees<Key.space>can<Key.space>relect<Key.space>on<Key.space>the<Key.space>insights<Key.space>gained<Key.space>and<Key.space>mentors<Key.space>can<Key.space>offer<Key.space>any<Key.space>final<Key.space>words<Key.space>of<Key.space>encouragement.<Key.space><Key.shift><Key.shift><Key.shift><Key.shift><Key.shift><Key.shift><Key.shift><Key.shift><Key.shift><Key.shift><Key.shift><Key.shift><Key.shift><Key.shift><Key.shift><Key.shift>Participants<Key.space>wi<Key.backspace>ill<Key.space>have<Key.space>the<Key.space>opportunity<Key.space>to<Key.space>exchange<Key.space>contc<Key.backspace>act<Key.space>infro<Key.backspace>prmation<Key.space>and<Key.space><Key.backspace><Key.backspace><Key.backspace><Key.backspace><Key.backspace><Key.backspace>n<Key.space>and<Key.backspace><Key.backspace><Key.backspace><Key.backspace><Key.backspace><Key.backspace><Key.backspace><Key.backspace><Key.backspace><Key.backspace><Key.backspace><Key.backspace><Key.backspace>ormation<Key.space>and<Key.space>establish<Key.space>ongoing<Key.space>mentoring<Key.space>relationships<Key.space>by<Key.backspace>eyond<Key.space>the<Key.space>event.
Screenshot: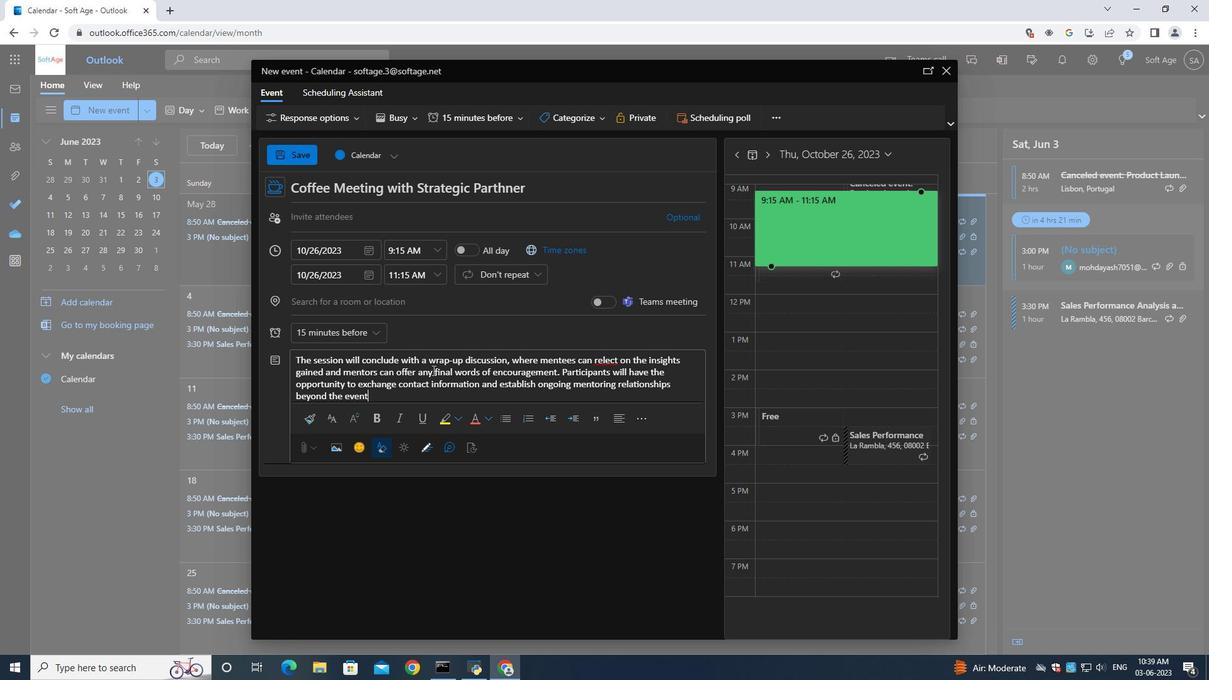 
Action: Mouse moved to (582, 117)
Screenshot: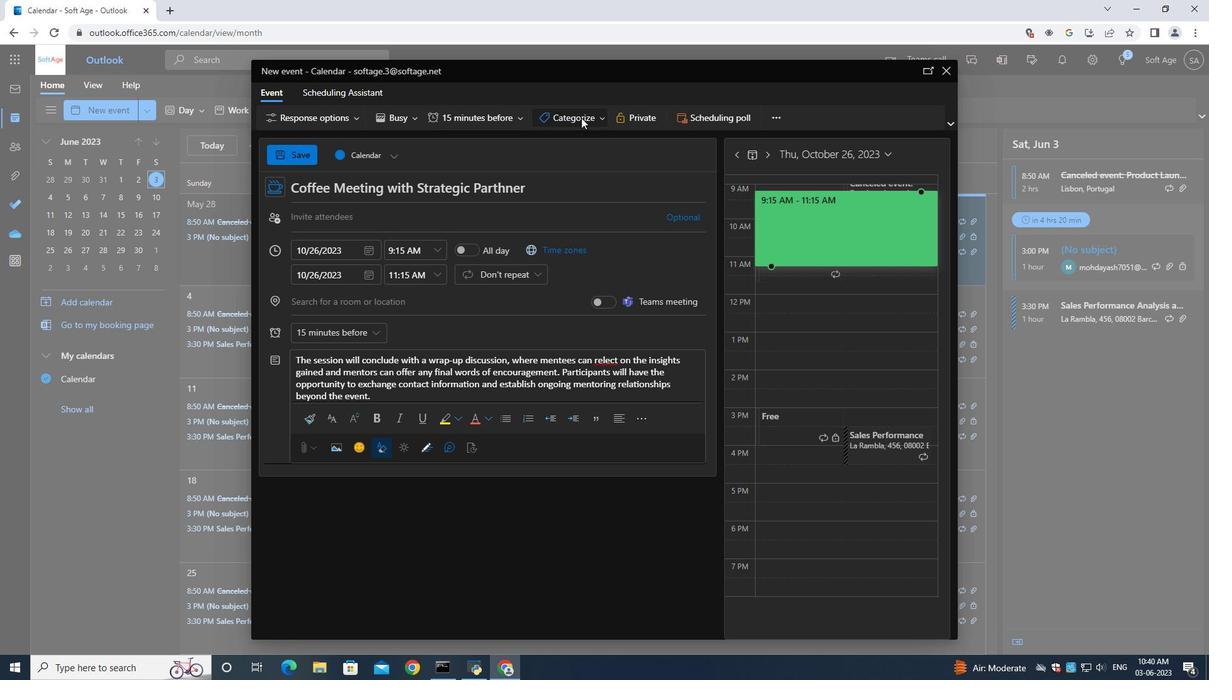 
Action: Mouse pressed left at (582, 117)
Screenshot: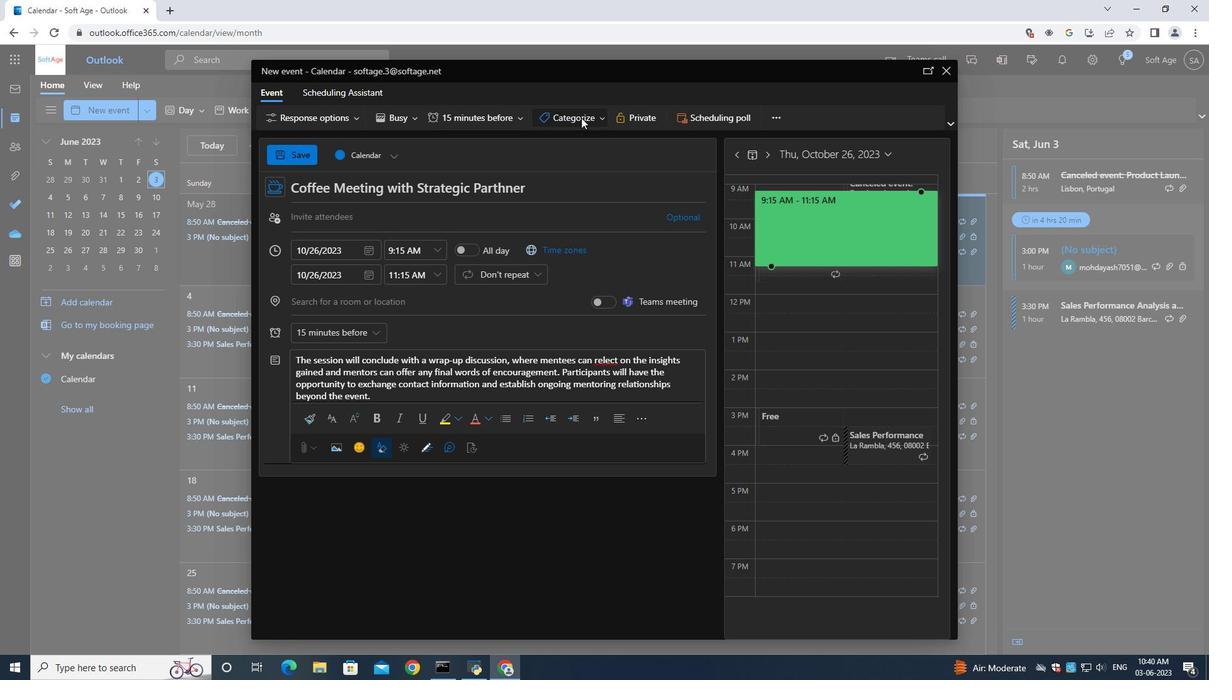
Action: Mouse moved to (572, 218)
Screenshot: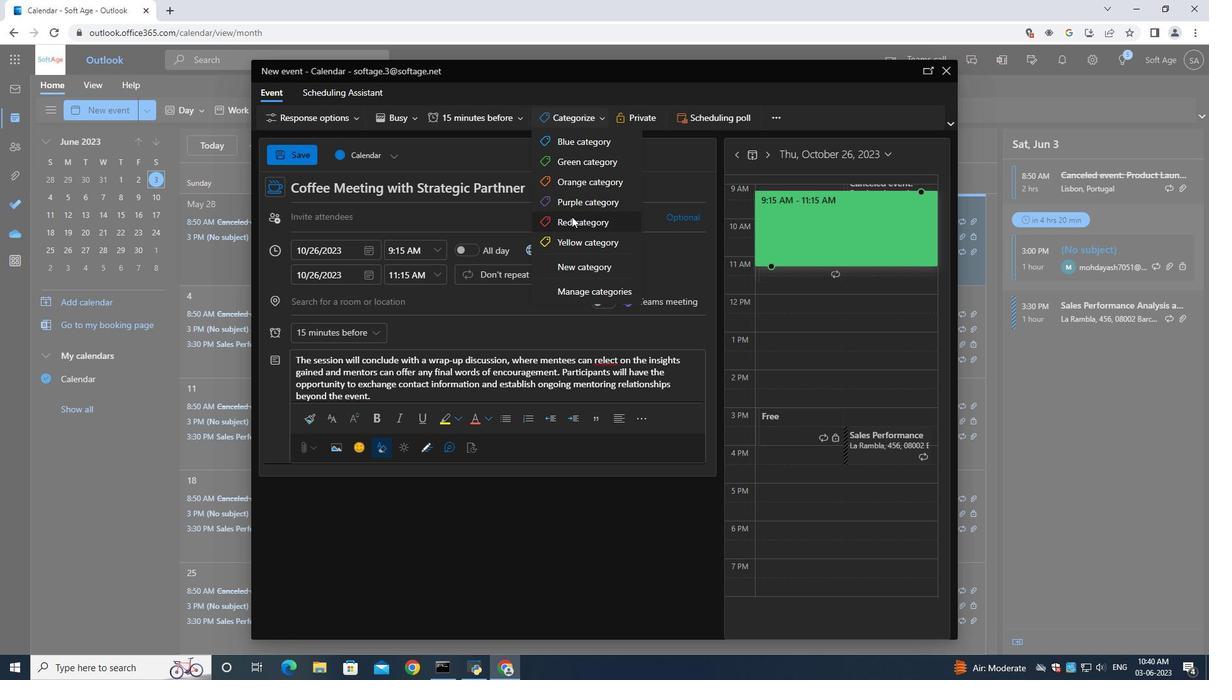 
Action: Mouse pressed left at (572, 218)
Screenshot: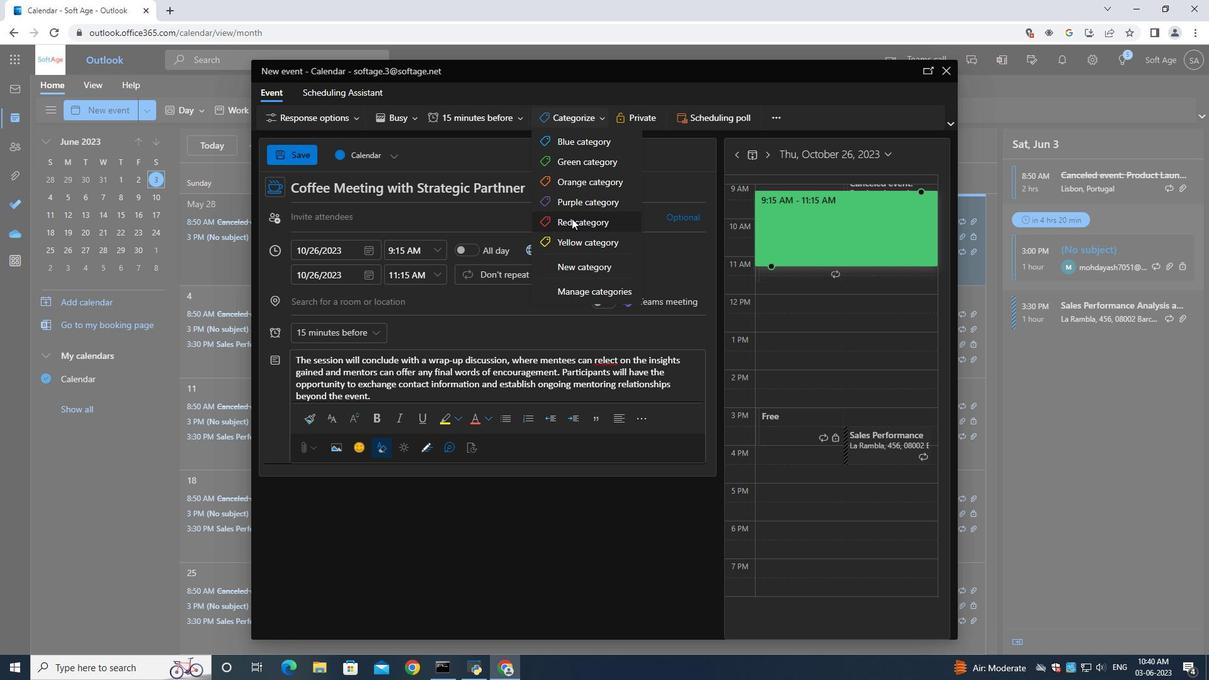 
Action: Mouse moved to (336, 308)
Screenshot: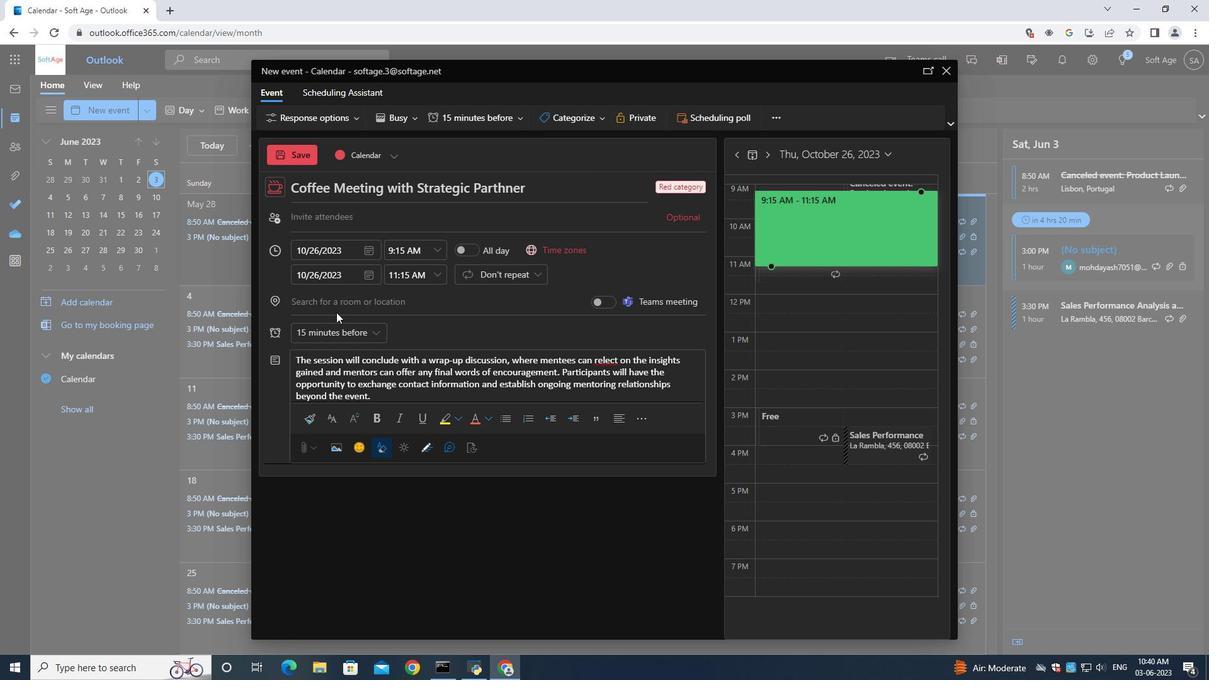 
Action: Mouse pressed left at (336, 308)
Screenshot: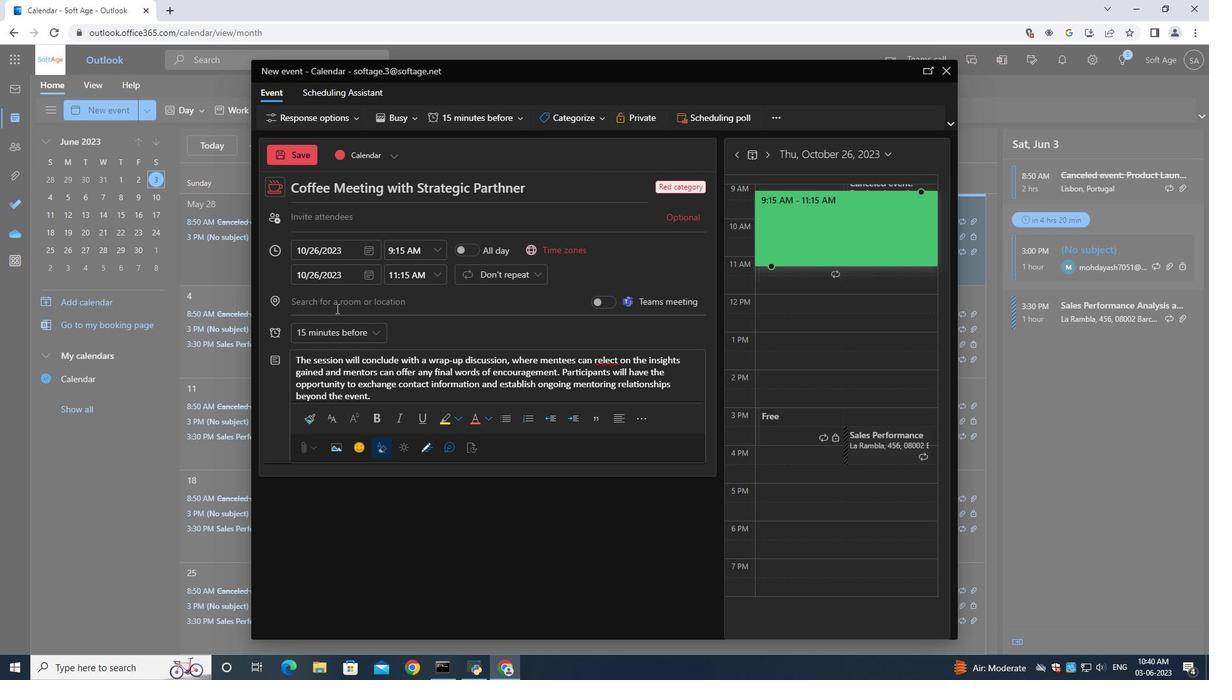 
Action: Mouse moved to (349, 306)
Screenshot: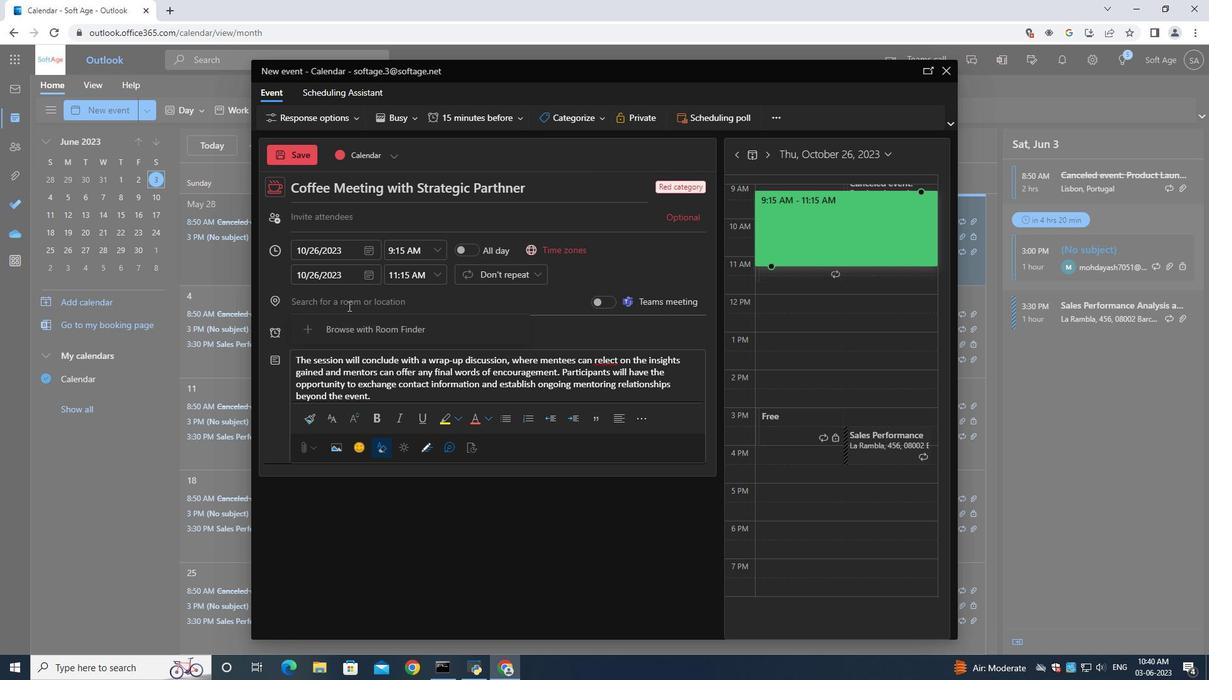 
Action: Key pressed 789<Key.space><Key.shift><Key.shift><Key.shift><Key.shift><Key.shift><Key.shift><Key.shift><Key.shift><Key.shift><Key.shift><Key.shift><Key.shift><Key.shift><Key.shift><Key.shift><Key.shift><Key.shift><Key.shift><Key.shift><Key.shift><Key.shift><Key.shift><Key.shift><Key.shift><Key.shift><Key.shift><Key.shift><Key.shift><Key.shift><Key.shift><Key.shift><Key.shift><Key.shift><Key.shift><Key.shift><Key.shift><Key.shift>Grasse,<Key.space><Key.shift>France
Screenshot: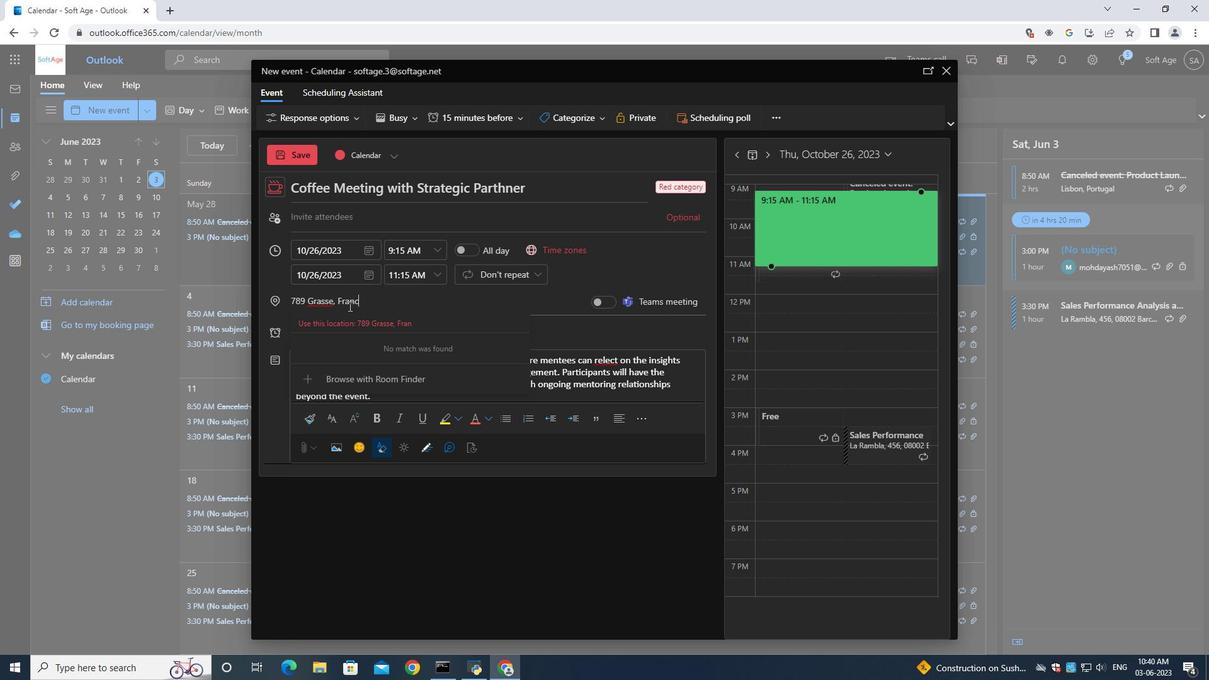 
Action: Mouse moved to (349, 218)
Screenshot: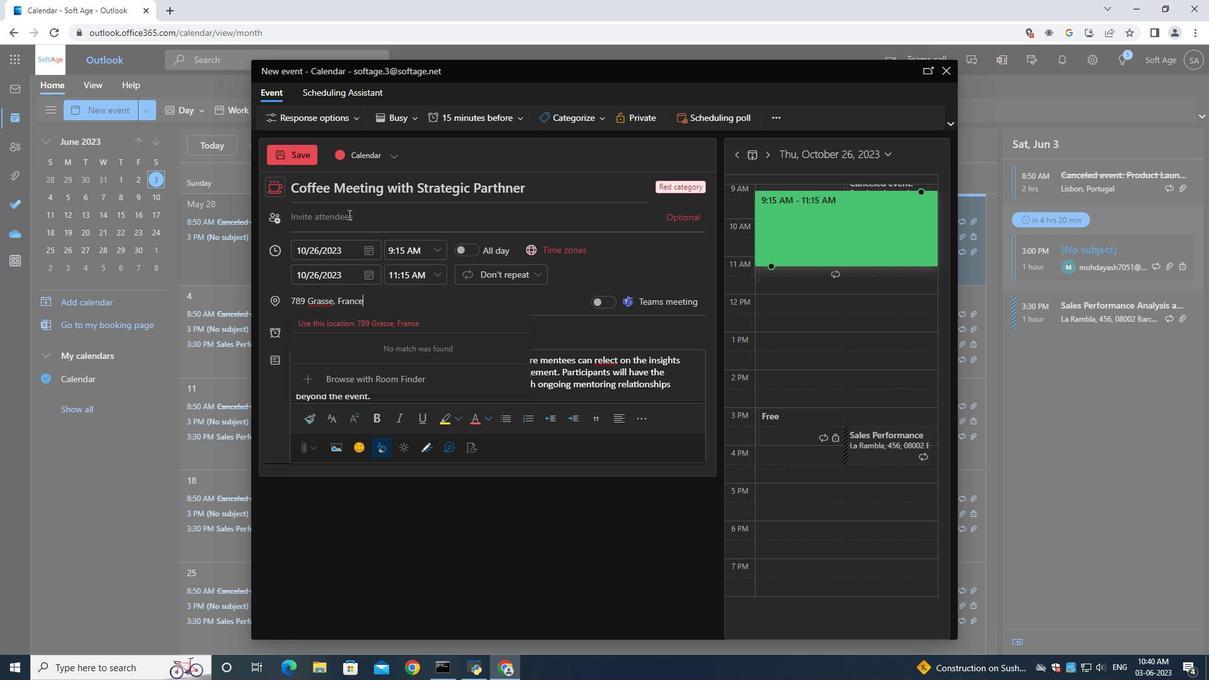 
Action: Mouse pressed left at (349, 218)
Screenshot: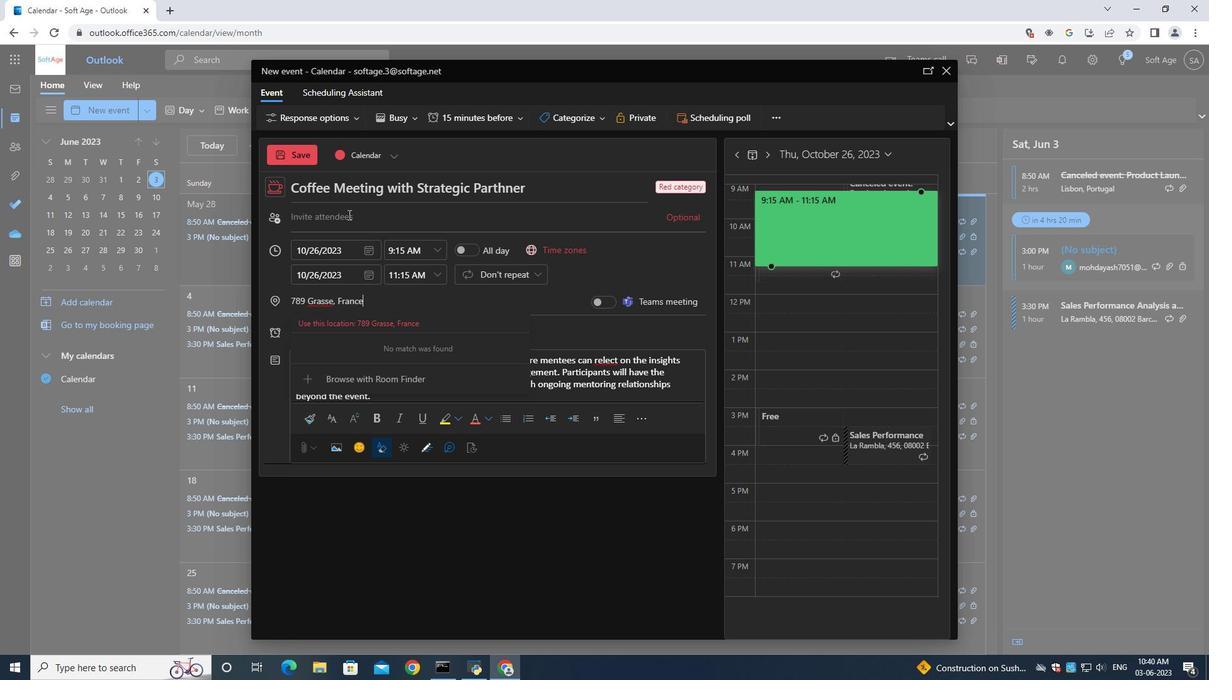 
Action: Mouse moved to (359, 218)
Screenshot: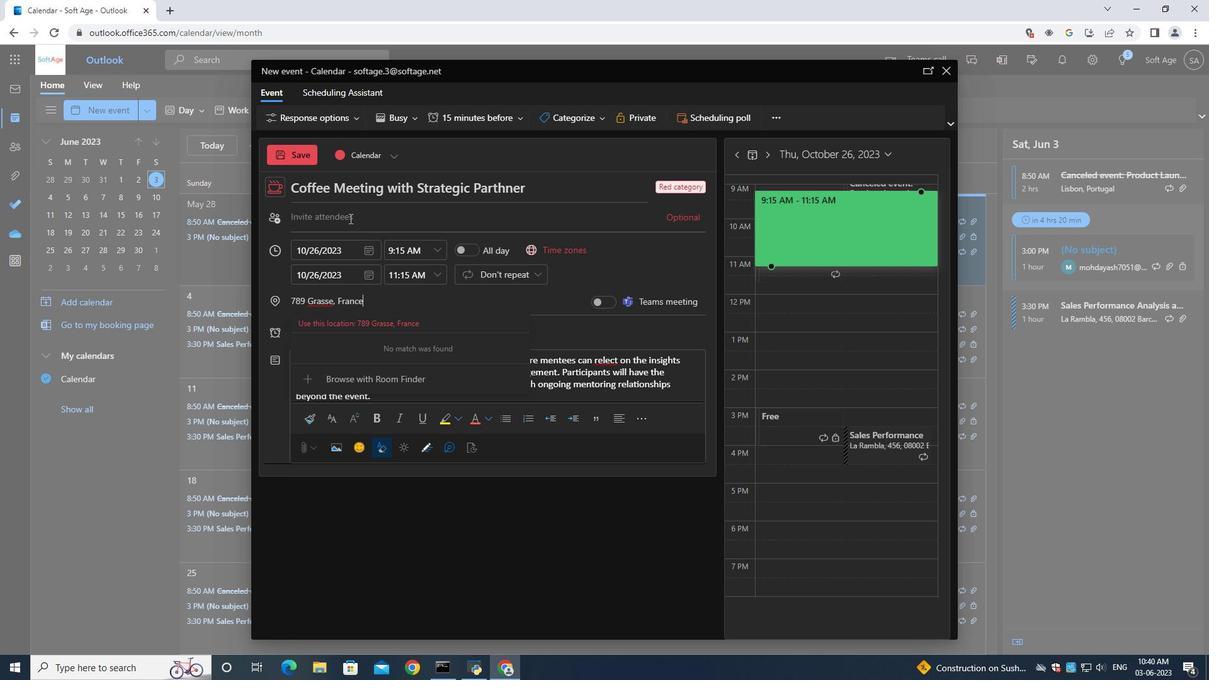 
Action: Key pressed softage.10<Key.shift>@softage.net
Screenshot: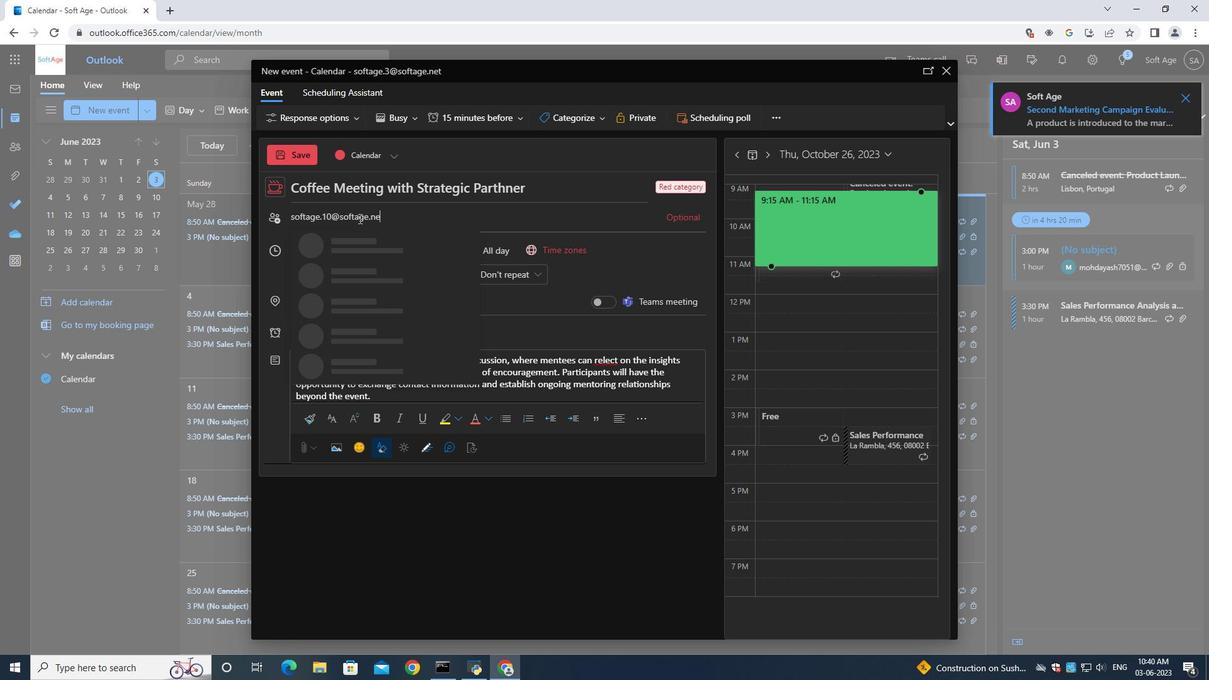 
Action: Mouse moved to (380, 247)
Screenshot: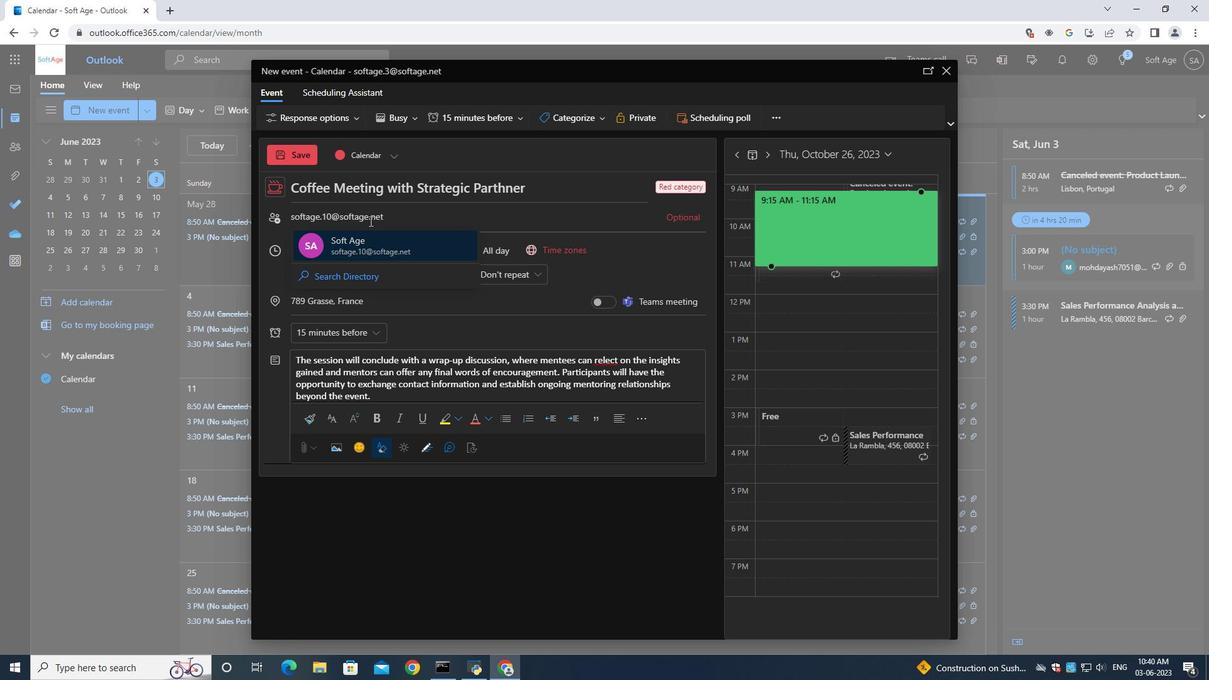 
Action: Mouse pressed left at (380, 247)
Screenshot: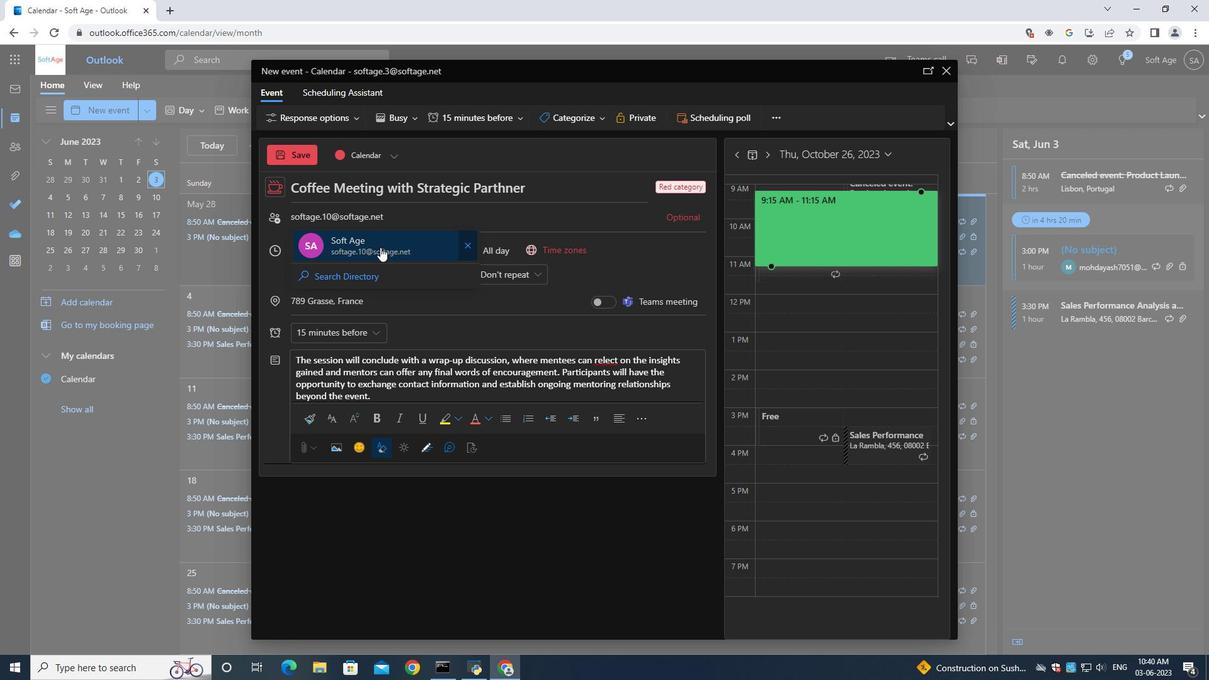 
Action: Mouse moved to (396, 248)
Screenshot: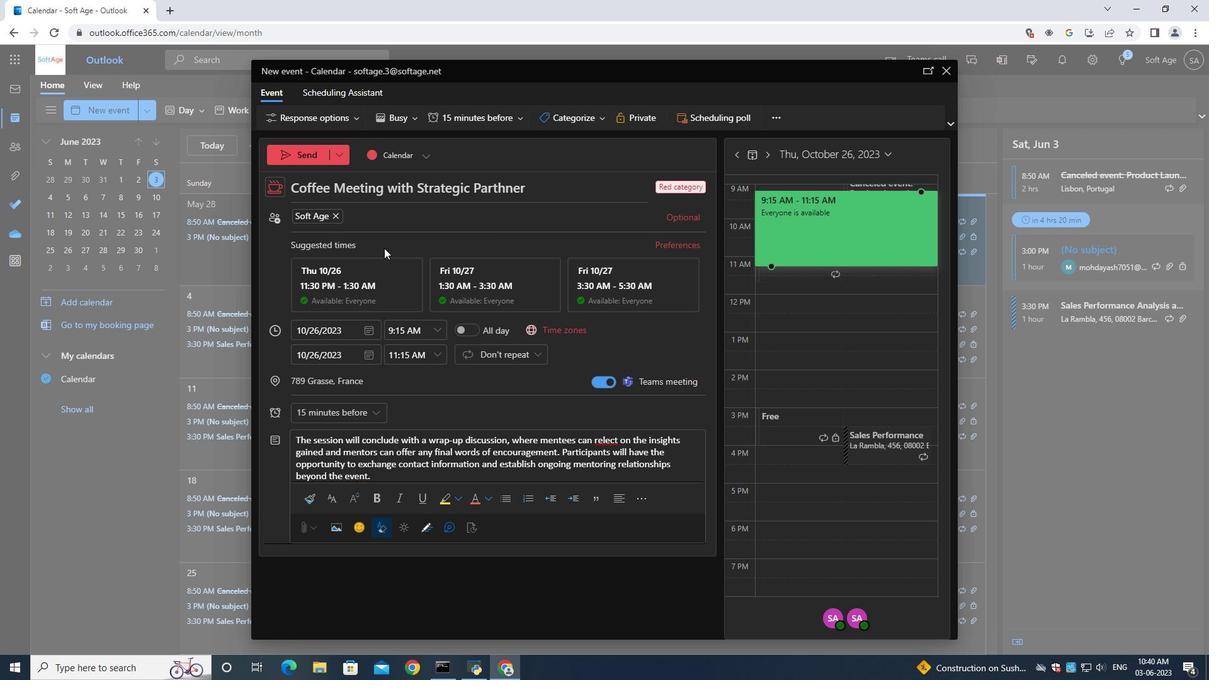 
Action: Key pressed softage.1<Key.shift>@softage.net
Screenshot: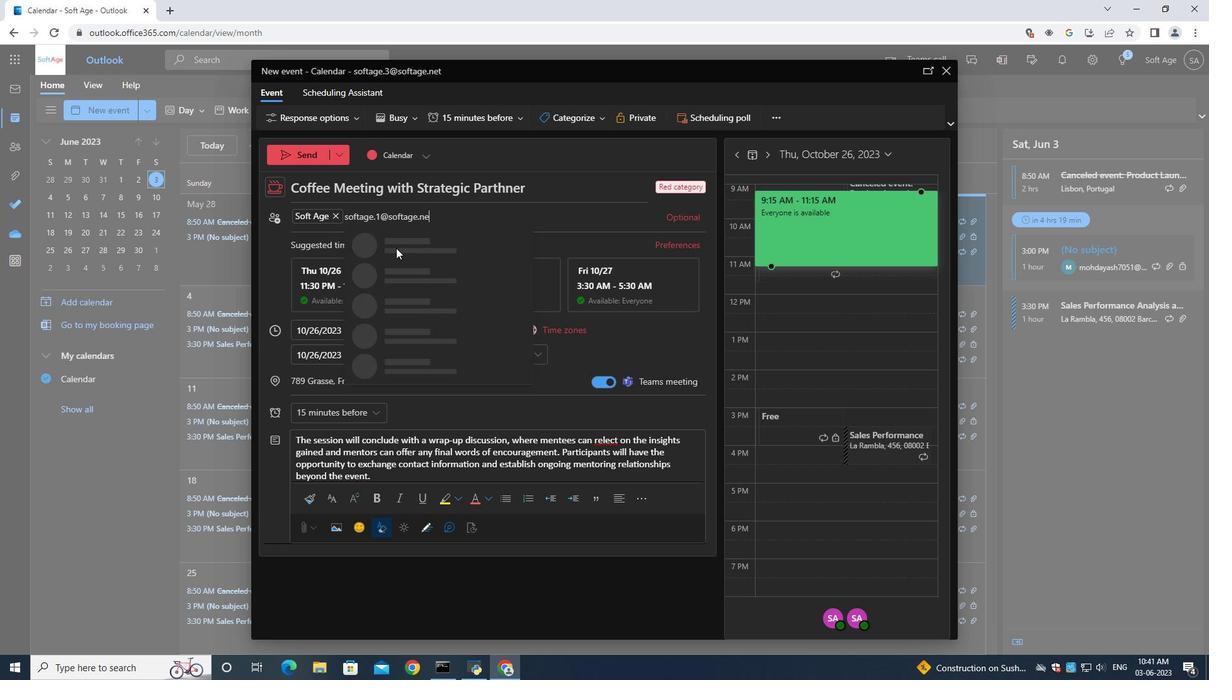
Action: Mouse moved to (404, 250)
Screenshot: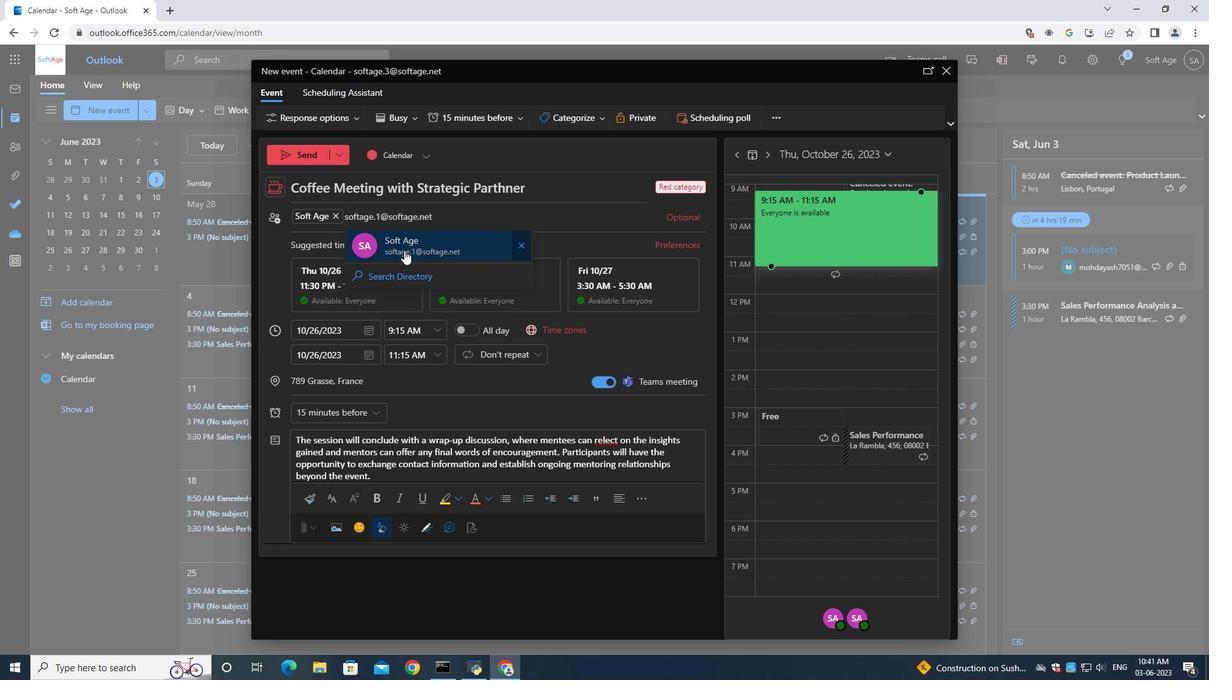 
Action: Mouse pressed left at (404, 250)
Screenshot: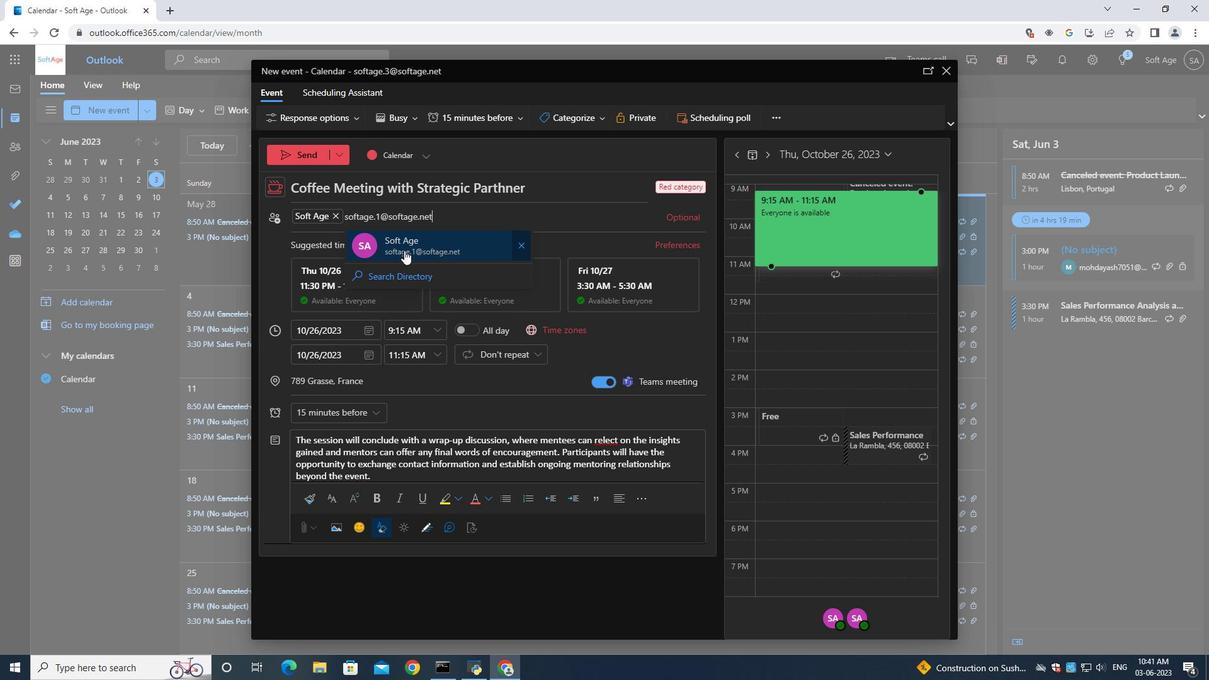 
Action: Mouse moved to (357, 408)
Screenshot: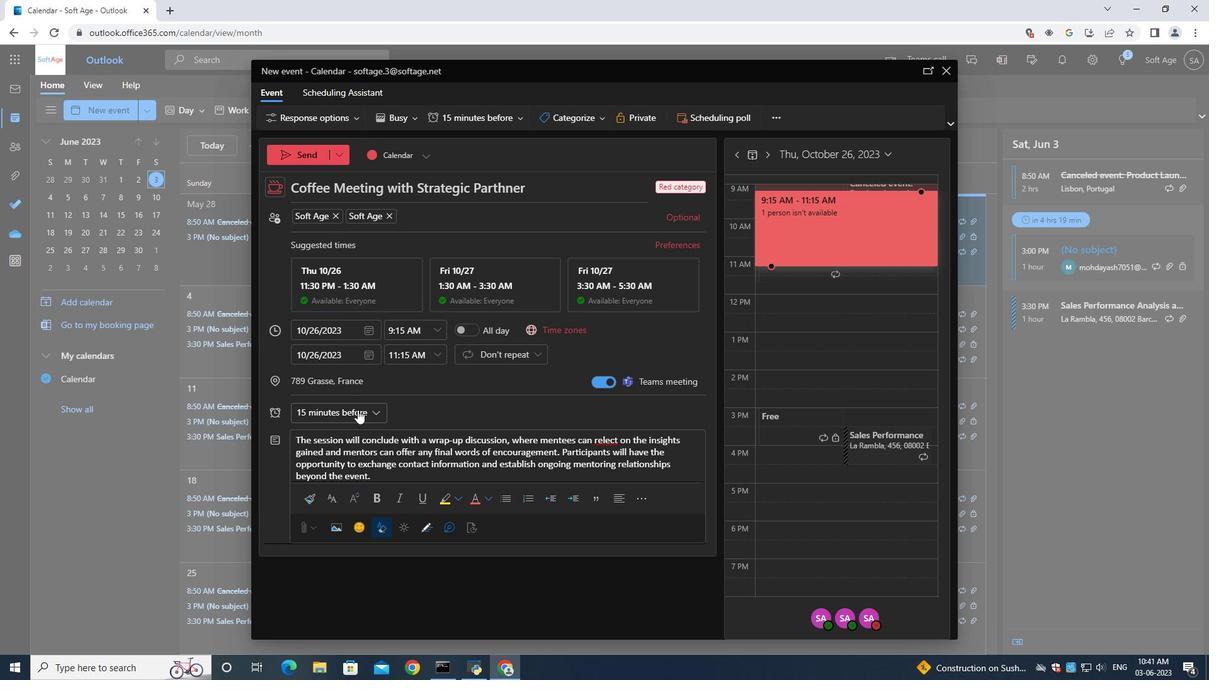 
Action: Mouse pressed left at (357, 408)
Screenshot: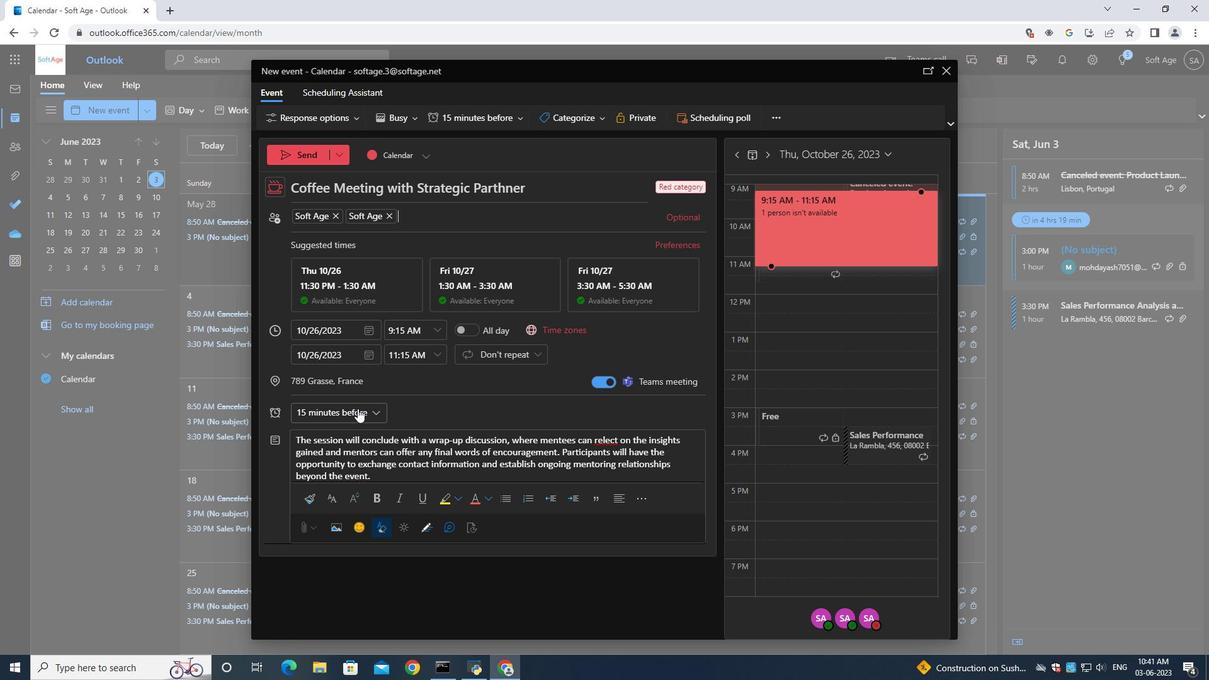 
Action: Mouse moved to (334, 279)
Screenshot: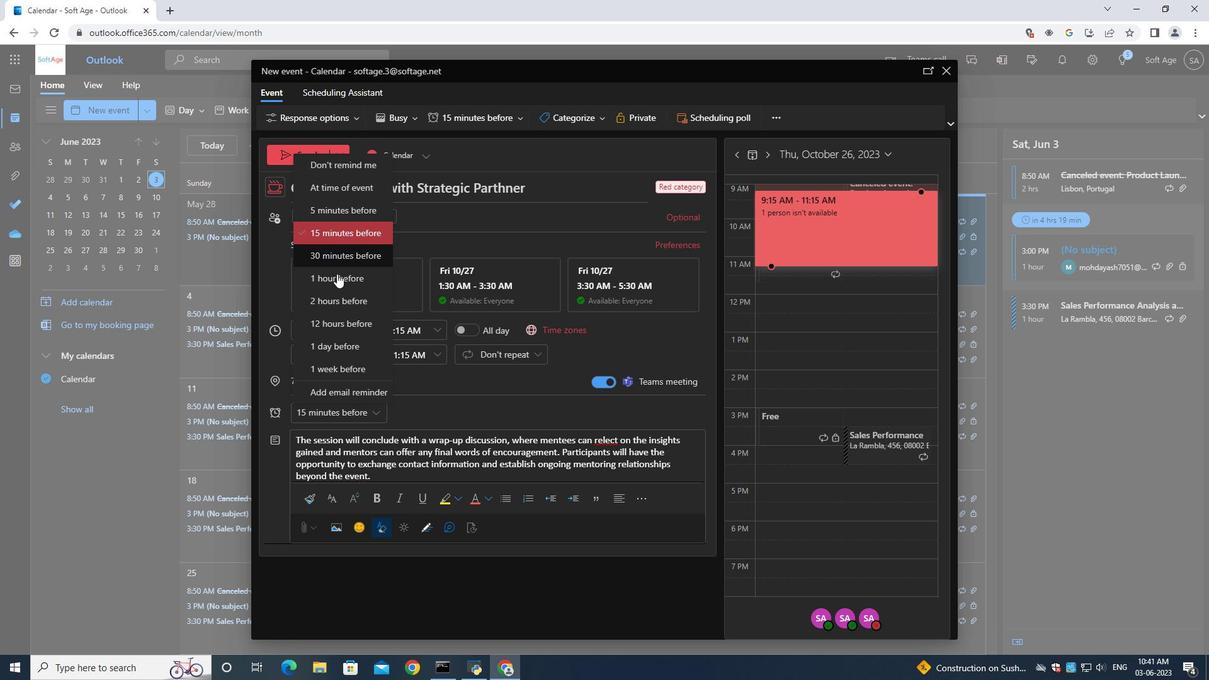 
Action: Mouse pressed left at (334, 279)
Screenshot: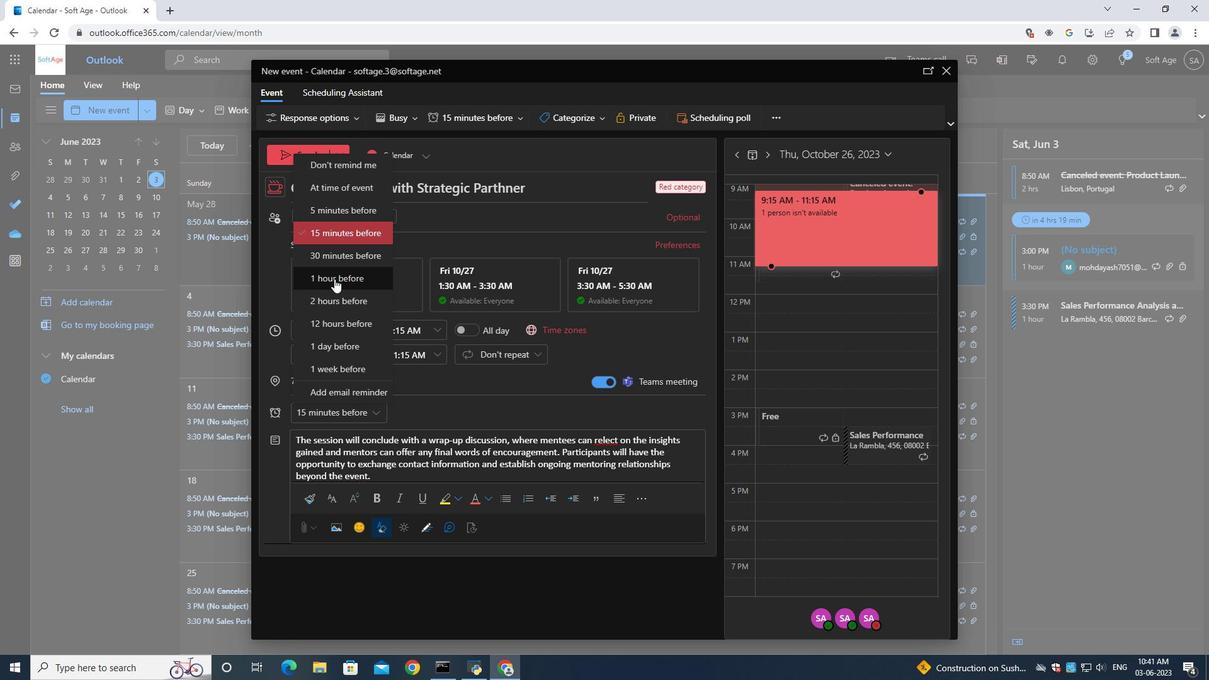 
Action: Mouse moved to (300, 150)
Screenshot: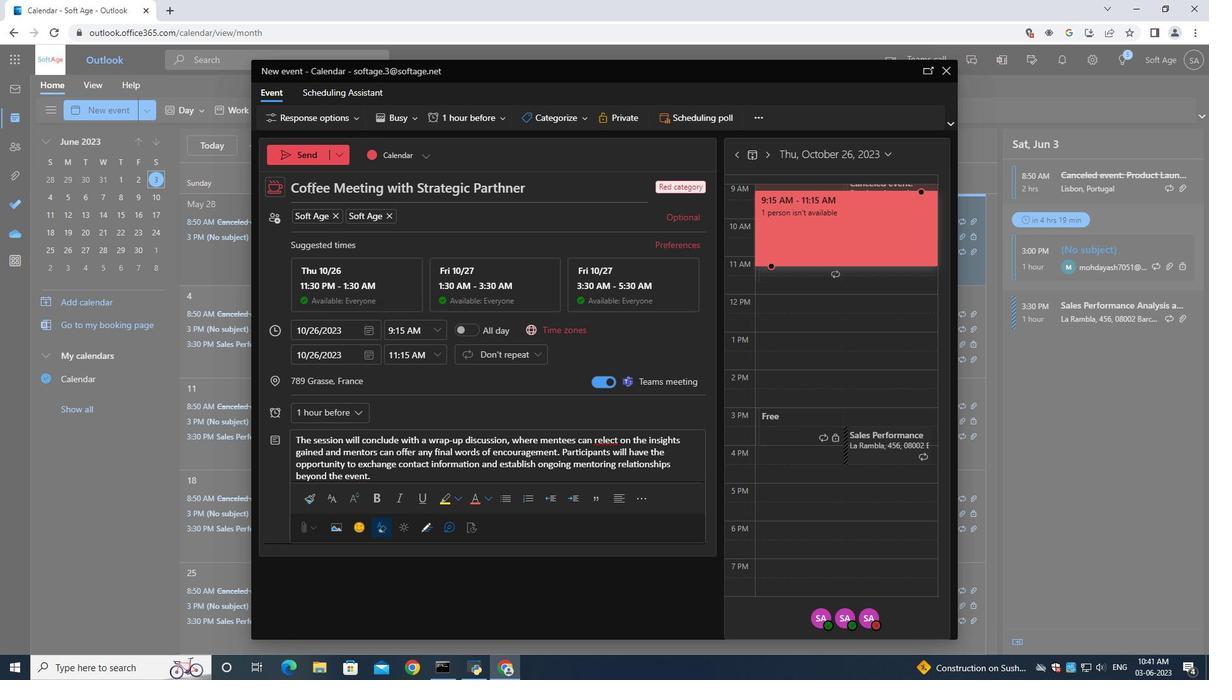 
Action: Mouse pressed left at (300, 150)
Screenshot: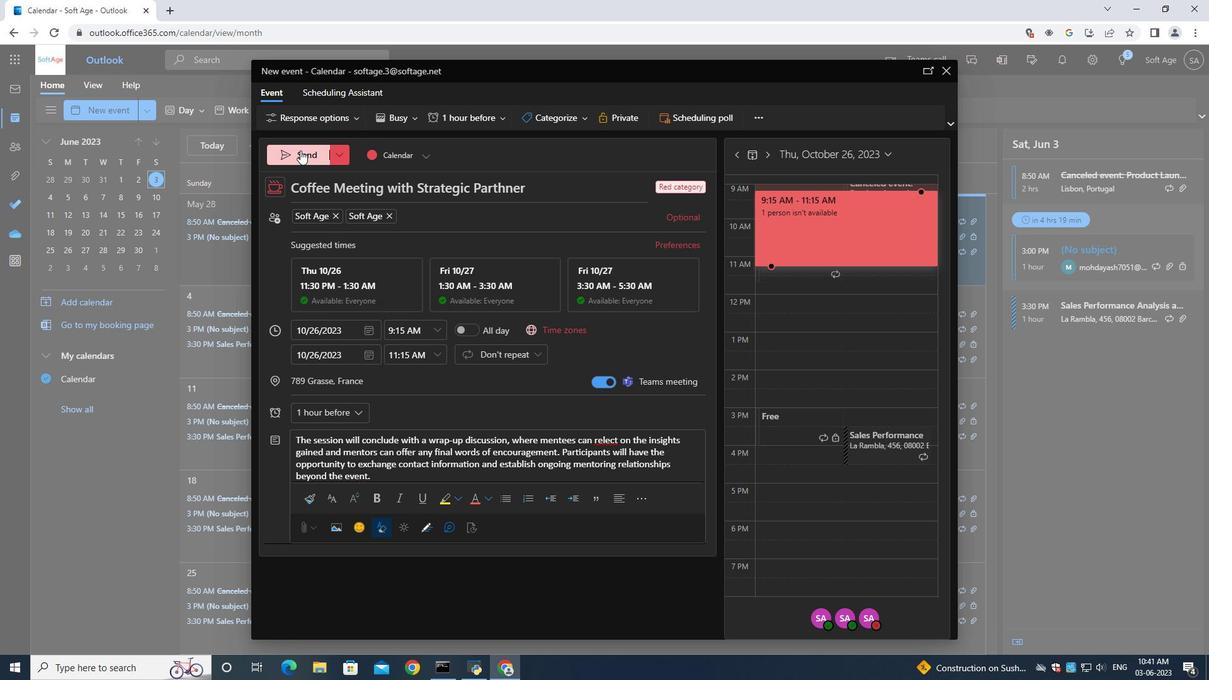 
Action: Mouse moved to (444, 188)
Screenshot: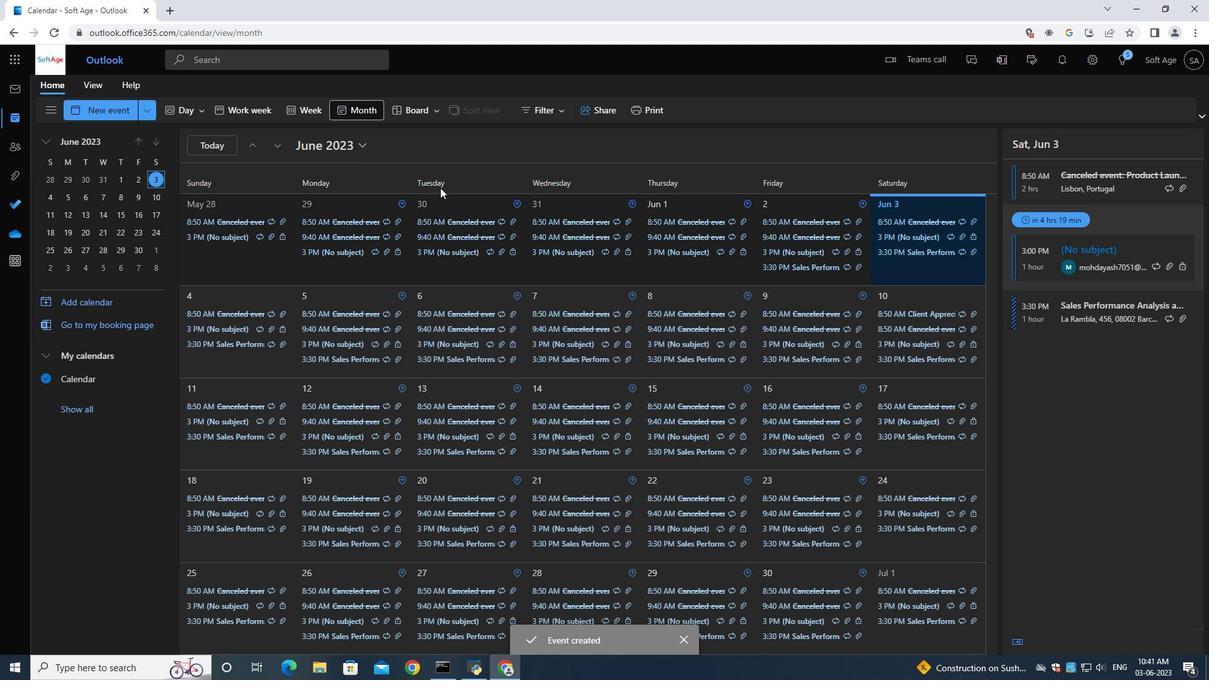 
